 Task: Find connections with filter location Jiangyan with filter topic #innovationwith filter profile language German with filter current company Reliance Mutual Fund with filter school City Montessori School with filter industry Wholesale Alcoholic Beverages with filter service category Public Relations with filter keywords title CNA
Action: Mouse moved to (485, 67)
Screenshot: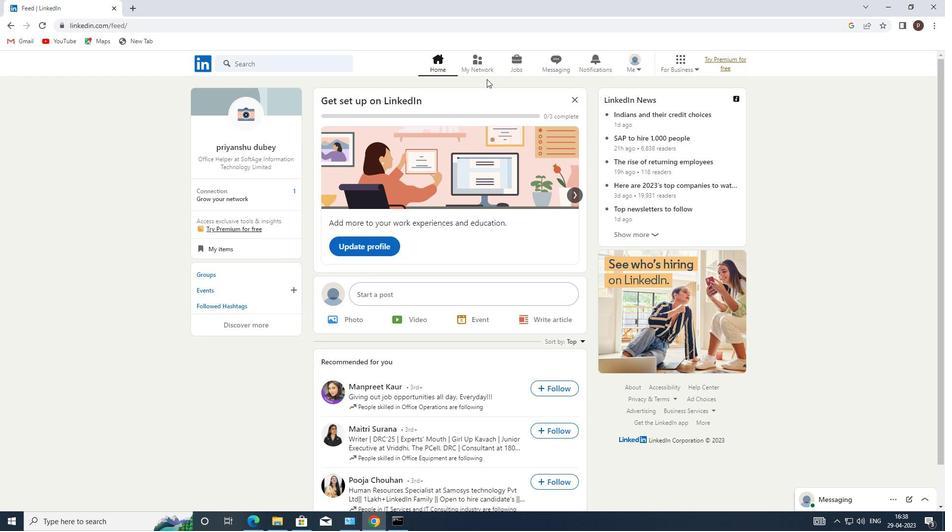 
Action: Mouse pressed left at (485, 67)
Screenshot: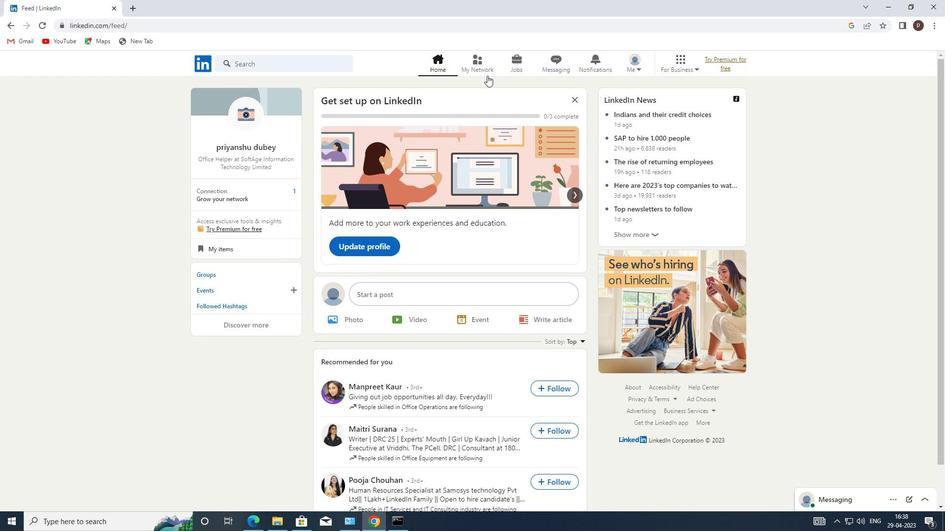 
Action: Mouse moved to (245, 110)
Screenshot: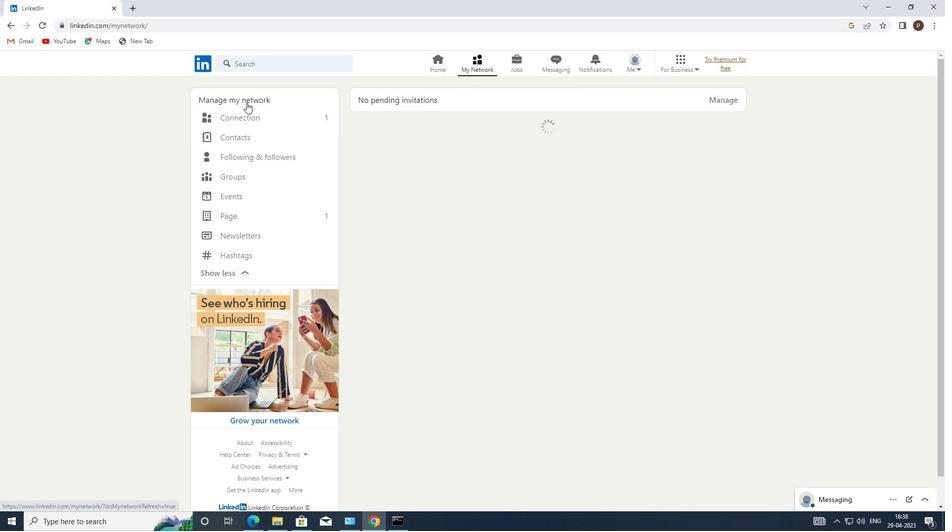 
Action: Mouse pressed left at (245, 110)
Screenshot: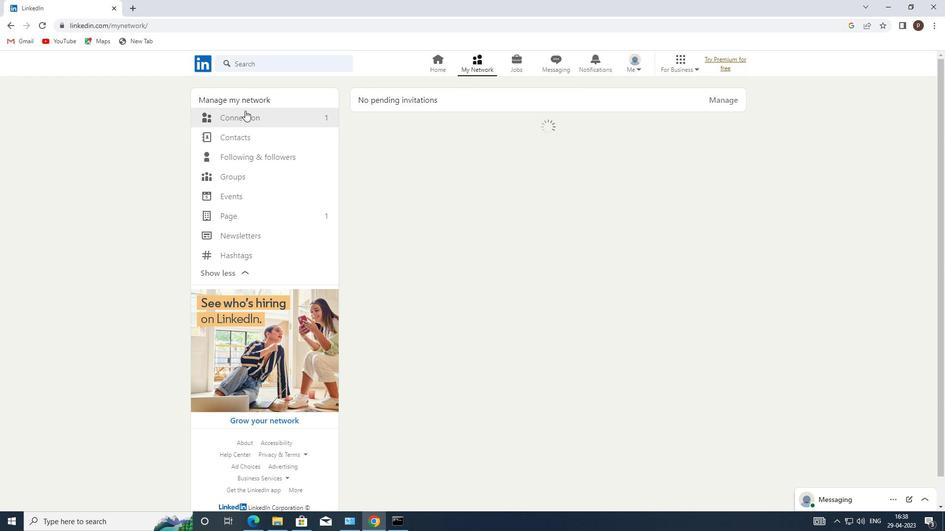 
Action: Mouse moved to (245, 114)
Screenshot: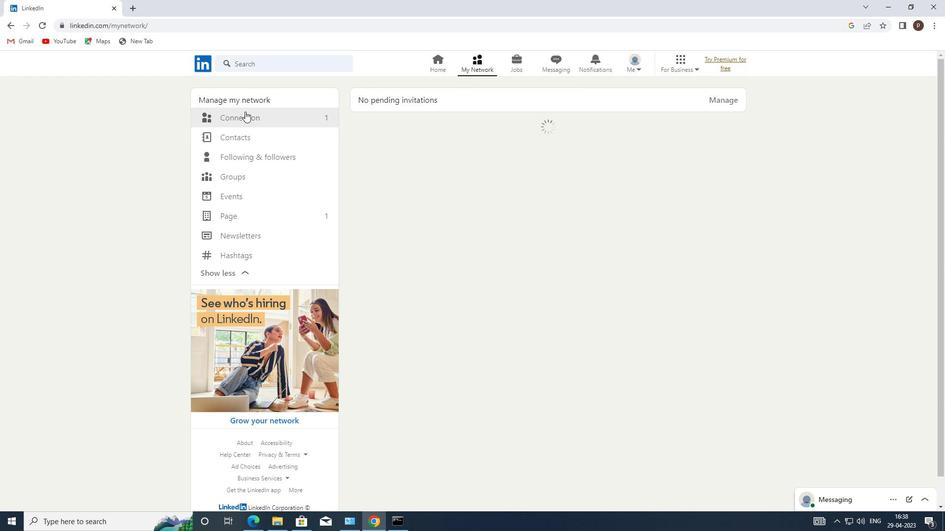 
Action: Mouse pressed left at (245, 114)
Screenshot: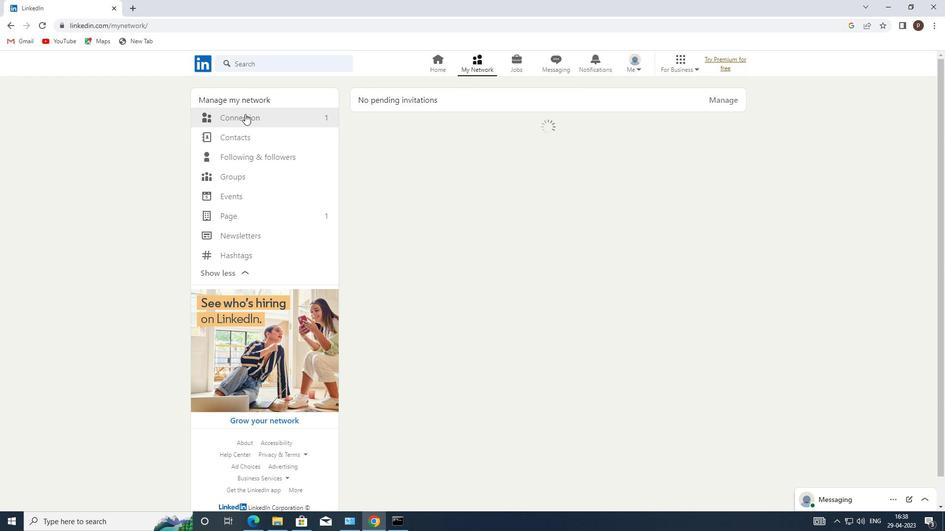 
Action: Mouse moved to (547, 118)
Screenshot: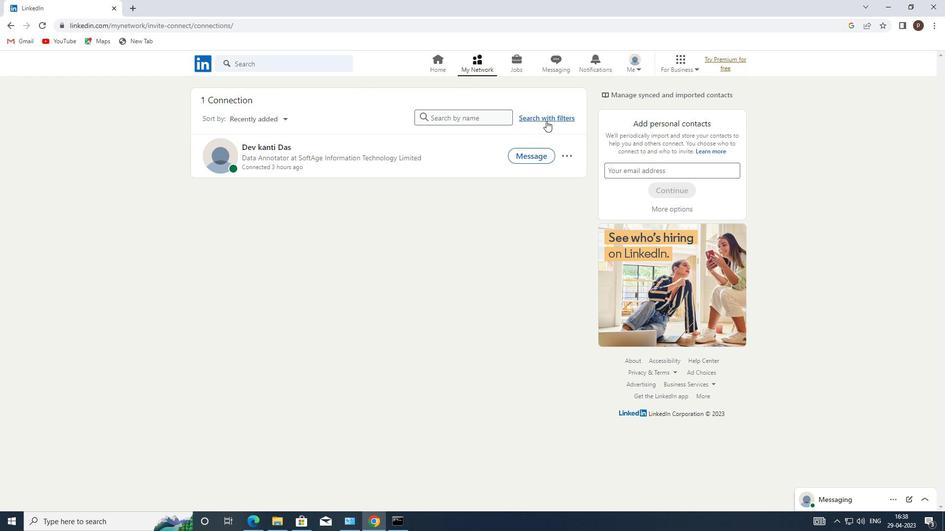 
Action: Mouse pressed left at (547, 118)
Screenshot: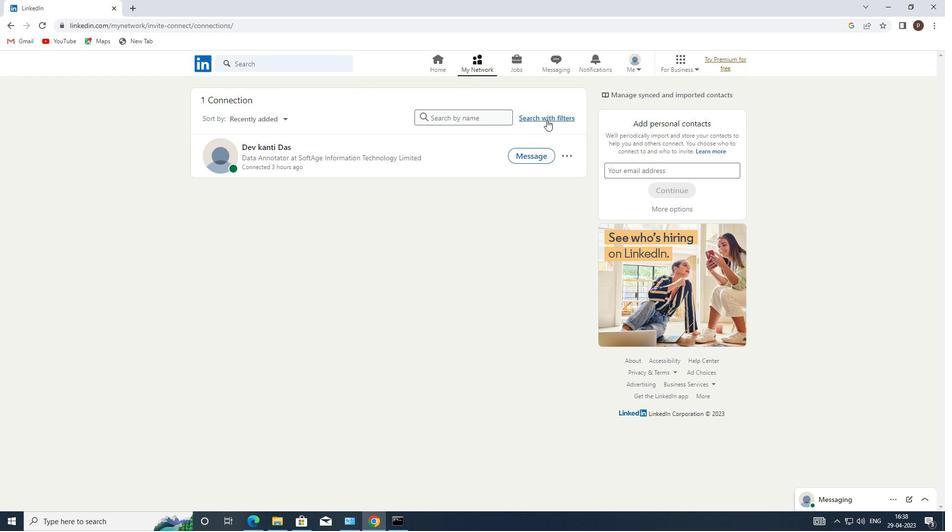
Action: Mouse moved to (513, 95)
Screenshot: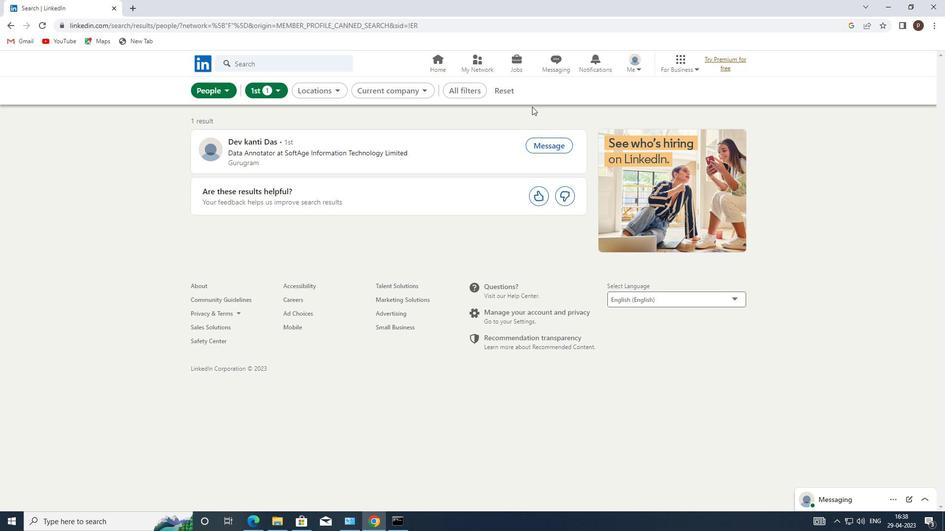 
Action: Mouse pressed left at (513, 95)
Screenshot: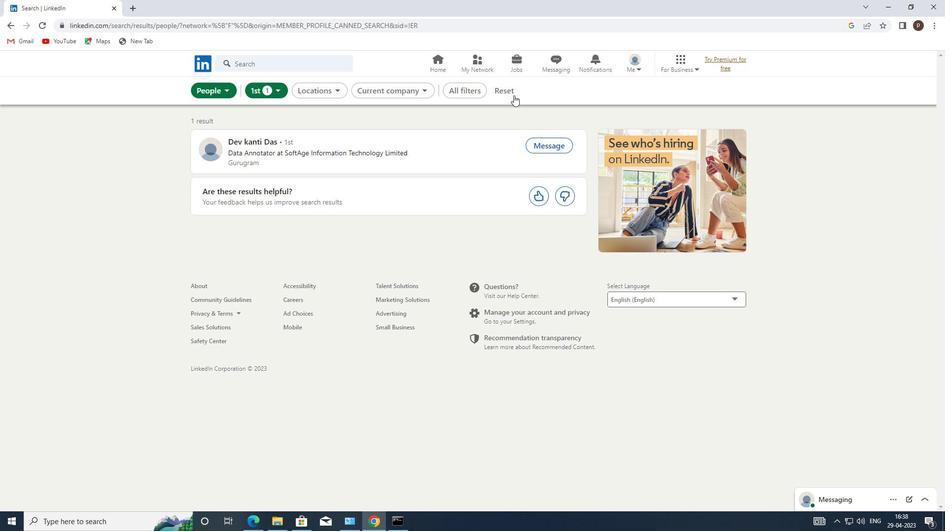 
Action: Mouse moved to (493, 95)
Screenshot: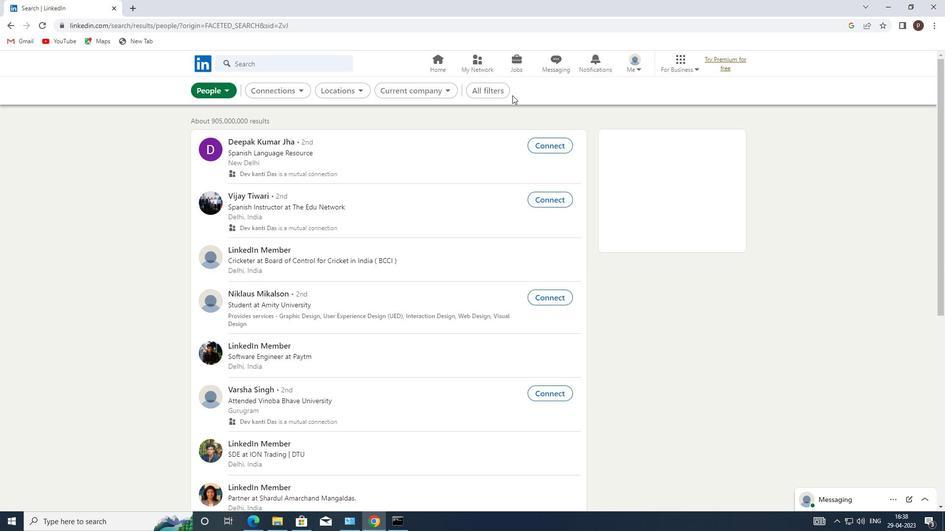 
Action: Mouse pressed left at (493, 95)
Screenshot: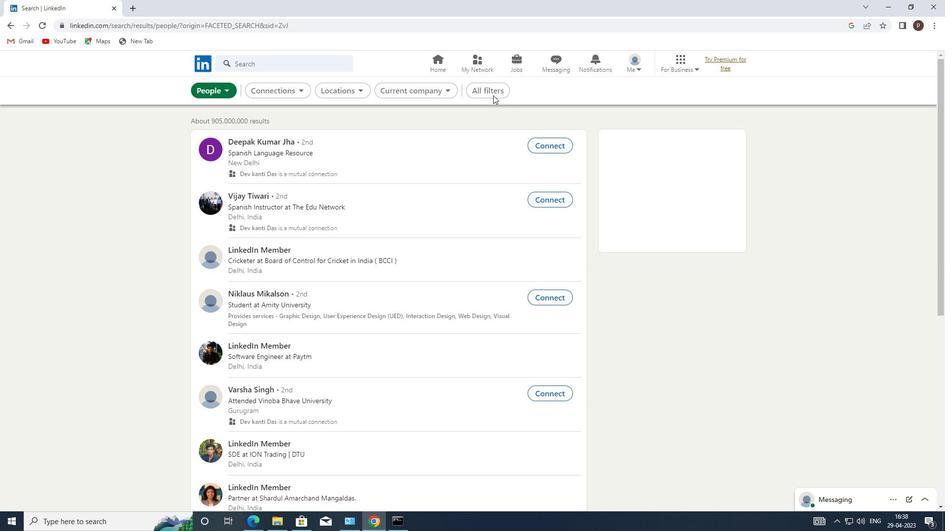 
Action: Mouse moved to (767, 326)
Screenshot: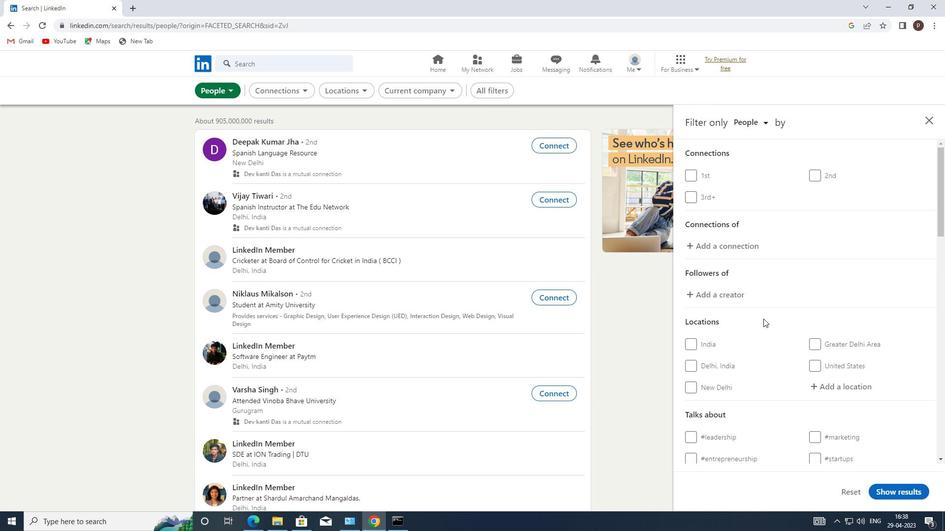 
Action: Mouse scrolled (767, 325) with delta (0, 0)
Screenshot: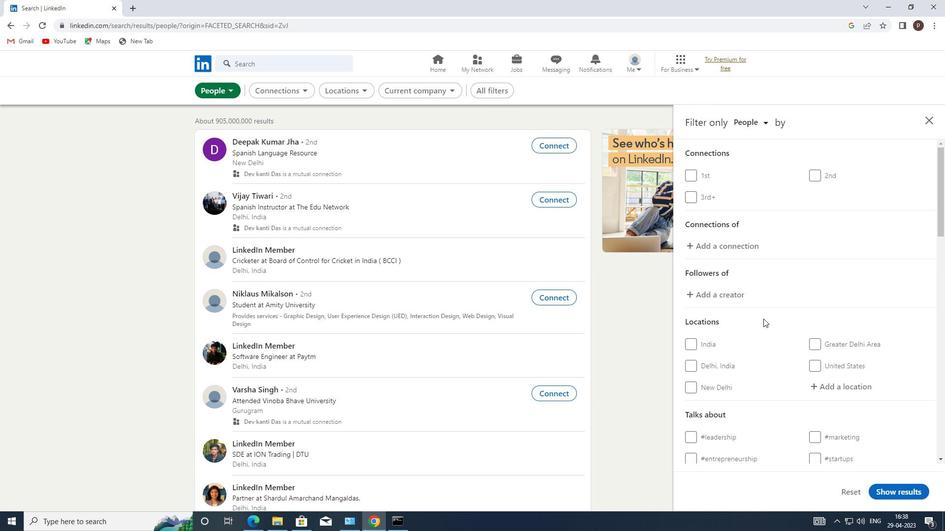 
Action: Mouse moved to (831, 335)
Screenshot: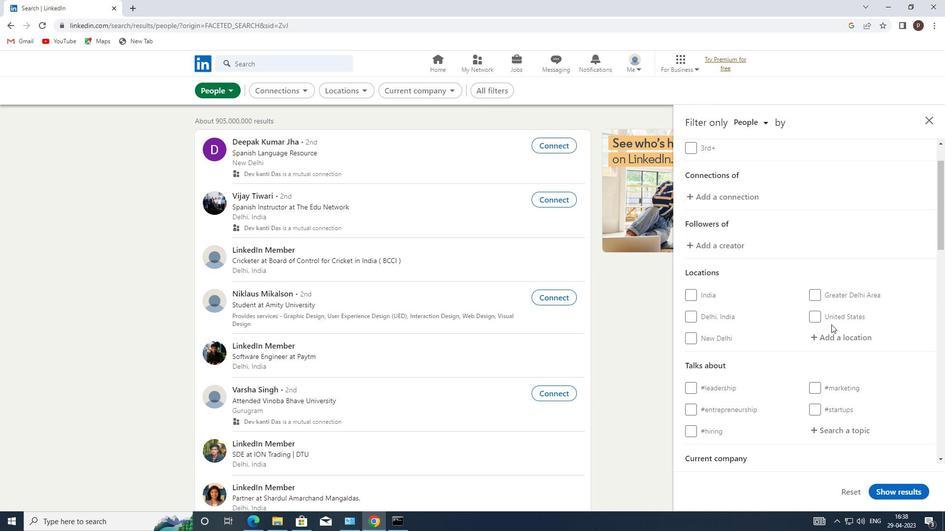 
Action: Mouse pressed left at (831, 335)
Screenshot: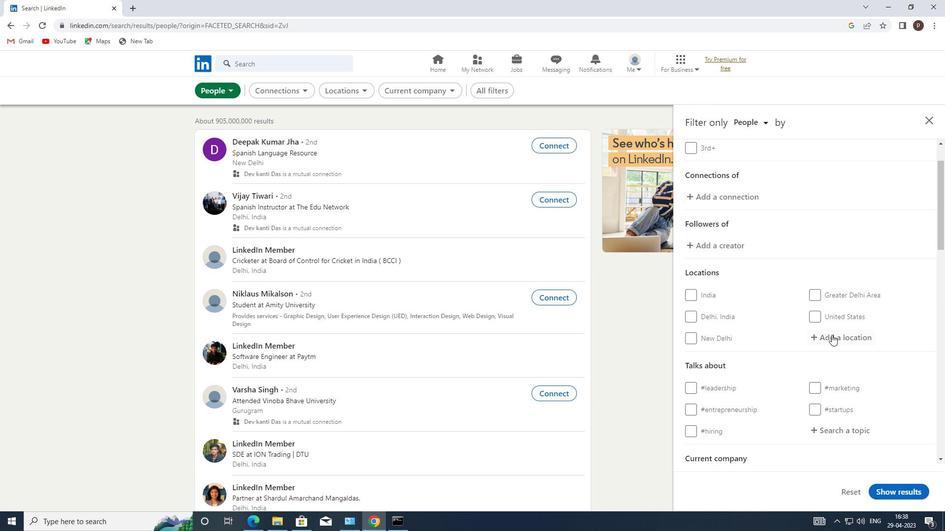 
Action: Key pressed j<Key.caps_lock>iangyan
Screenshot: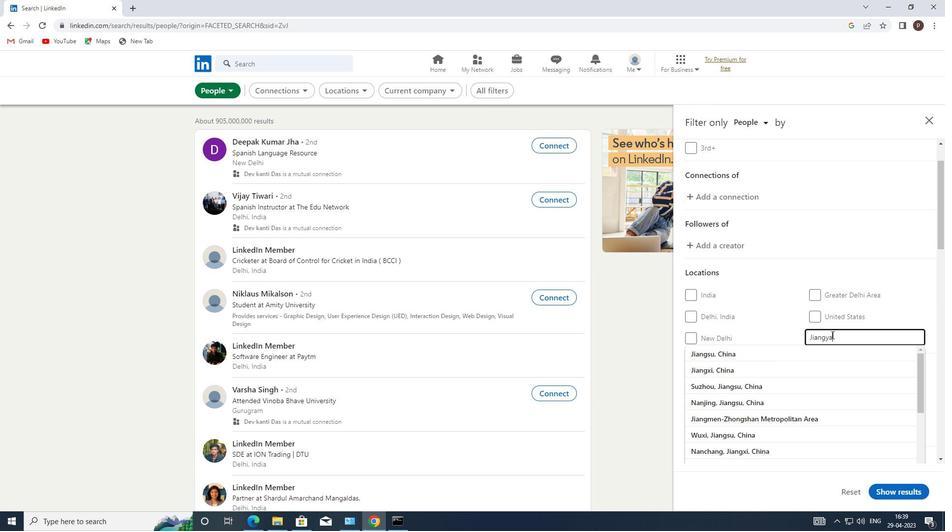 
Action: Mouse moved to (793, 351)
Screenshot: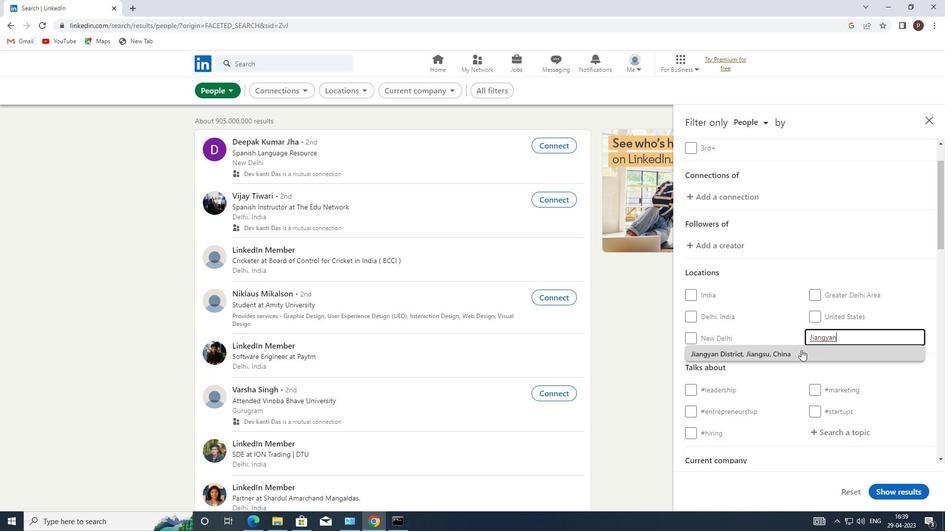 
Action: Mouse pressed left at (793, 351)
Screenshot: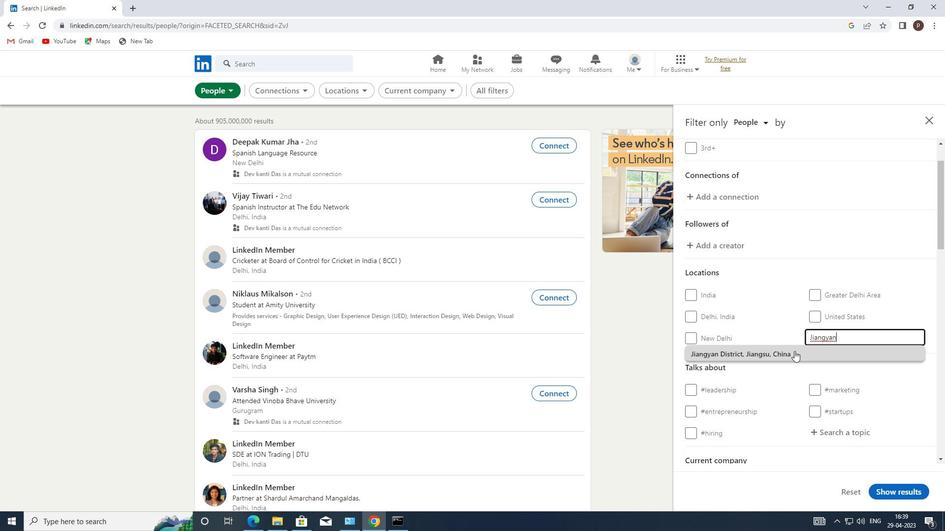 
Action: Mouse moved to (792, 351)
Screenshot: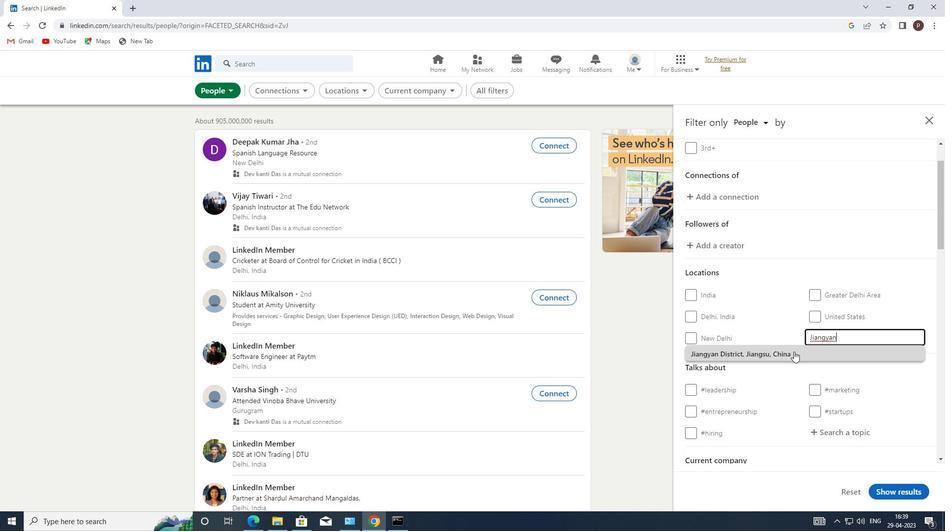 
Action: Mouse scrolled (792, 351) with delta (0, 0)
Screenshot: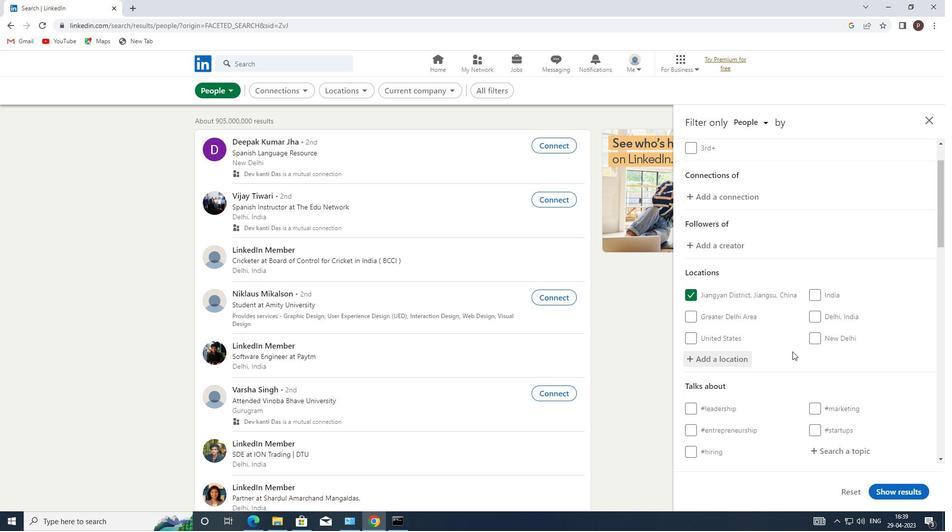 
Action: Mouse moved to (792, 352)
Screenshot: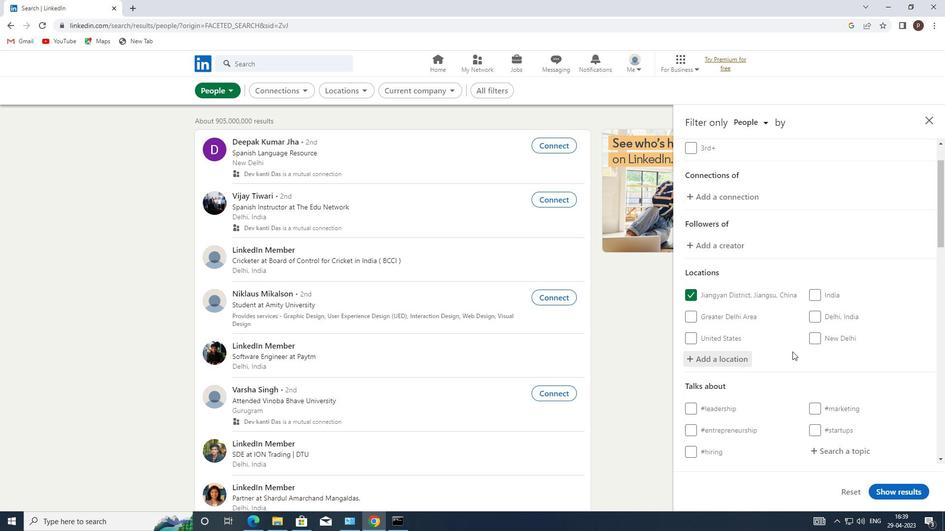 
Action: Mouse scrolled (792, 351) with delta (0, 0)
Screenshot: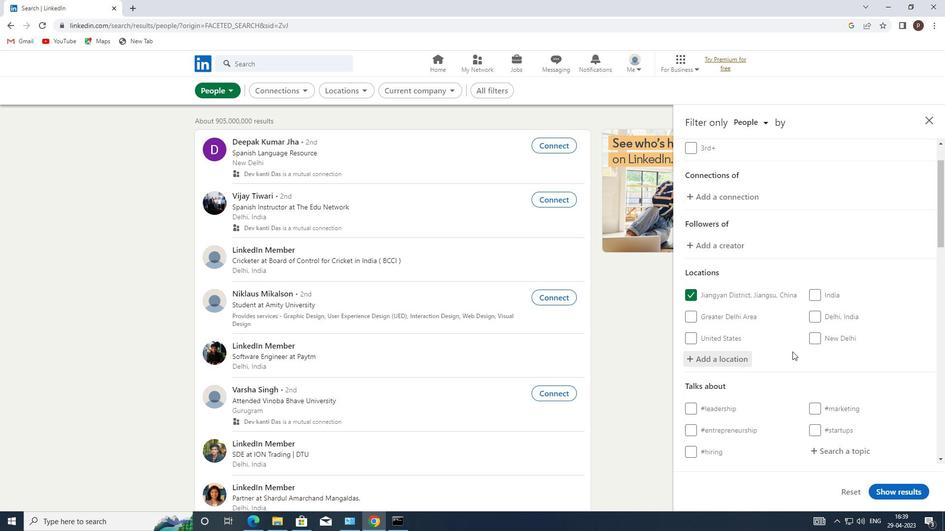 
Action: Mouse scrolled (792, 351) with delta (0, 0)
Screenshot: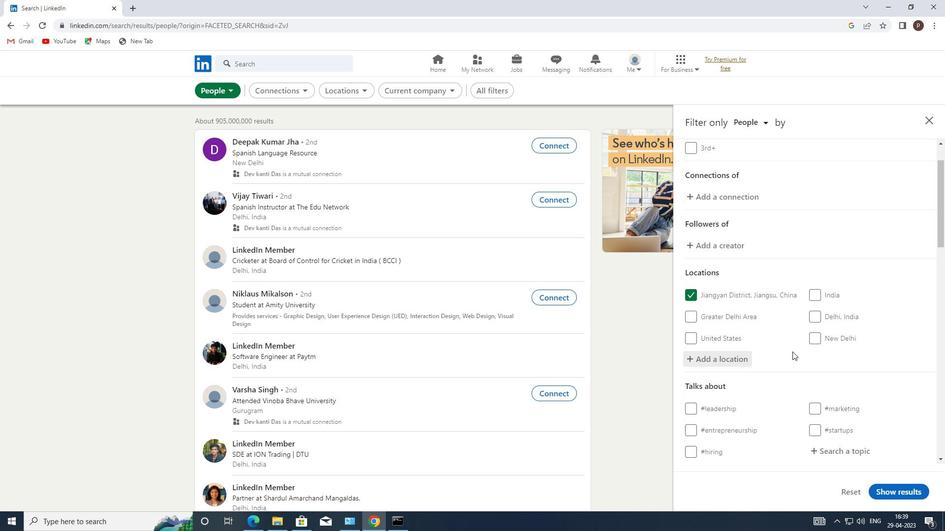 
Action: Mouse moved to (823, 303)
Screenshot: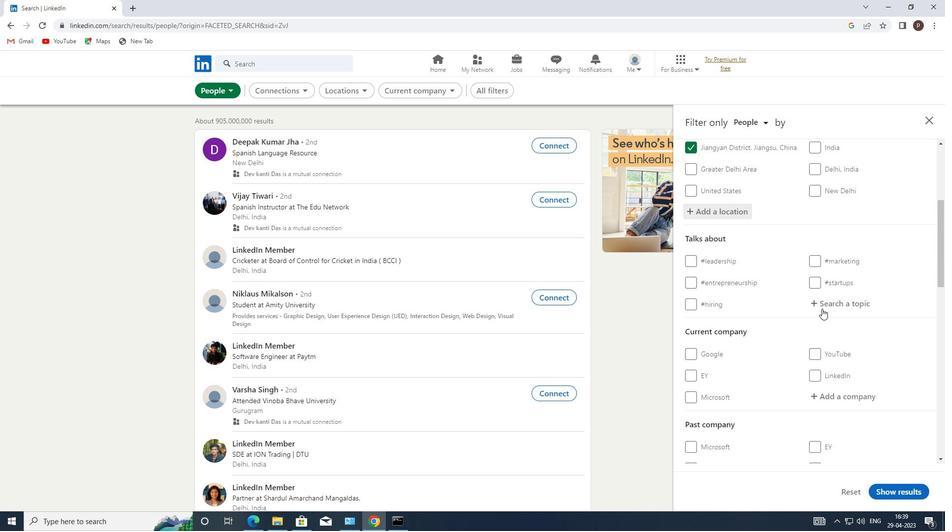 
Action: Mouse pressed left at (823, 303)
Screenshot: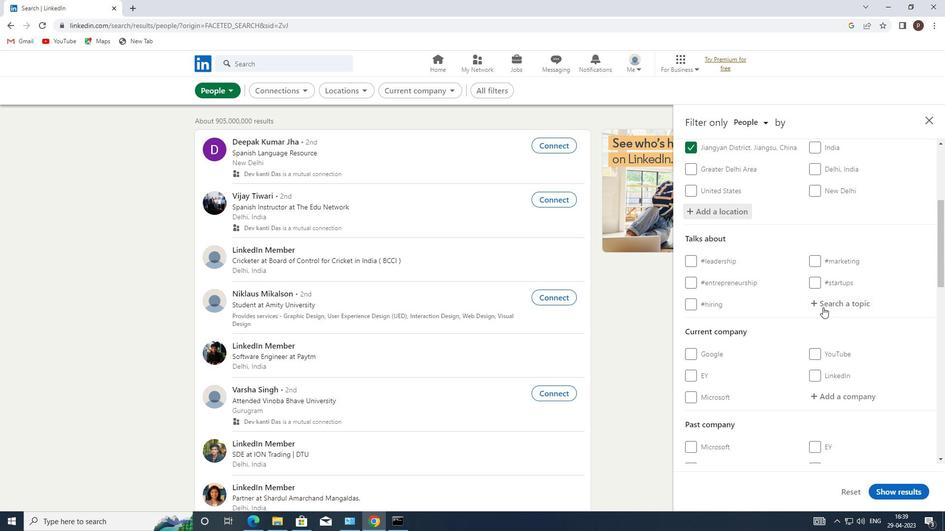 
Action: Key pressed <Key.shift>#INNOVATION
Screenshot: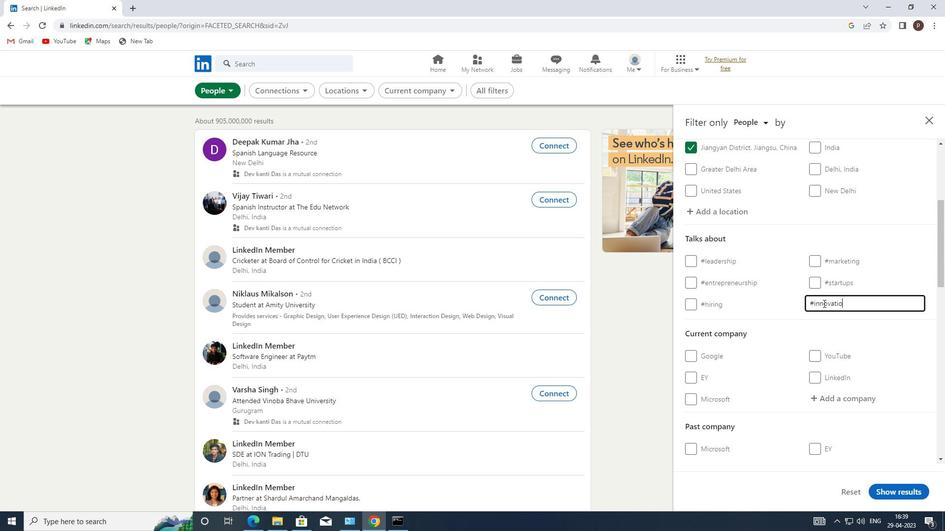 
Action: Mouse moved to (768, 362)
Screenshot: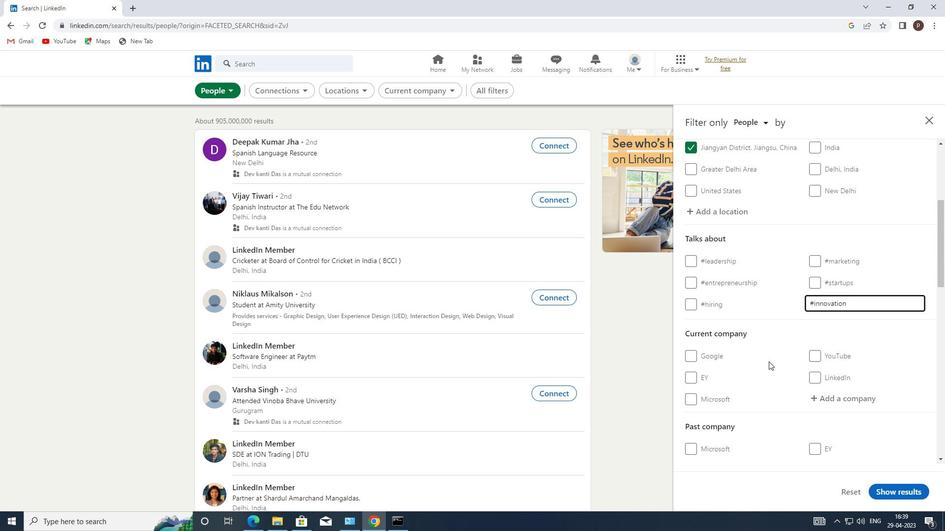 
Action: Mouse scrolled (768, 361) with delta (0, 0)
Screenshot: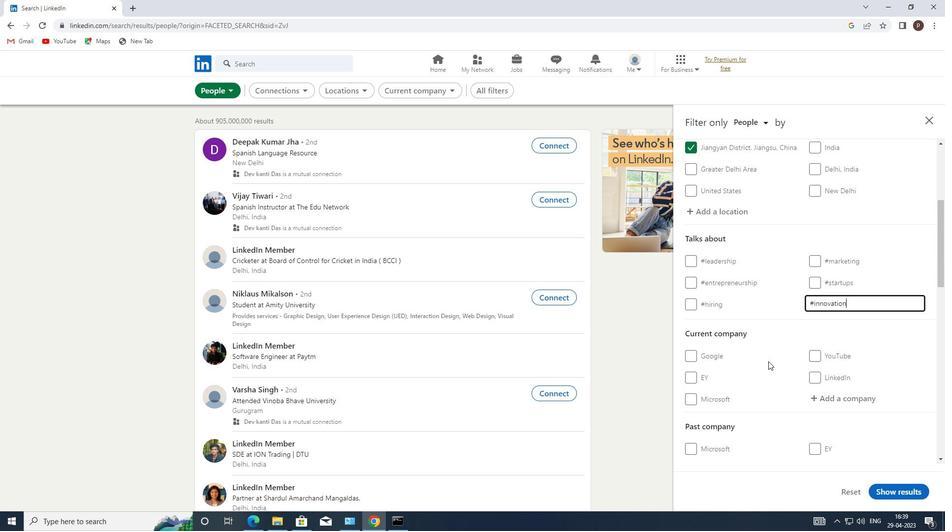 
Action: Mouse moved to (767, 362)
Screenshot: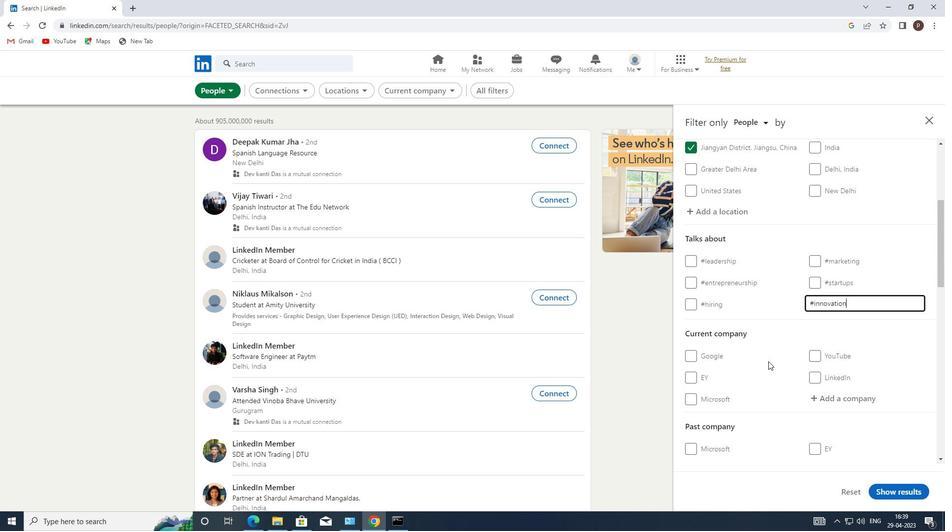 
Action: Mouse scrolled (767, 362) with delta (0, 0)
Screenshot: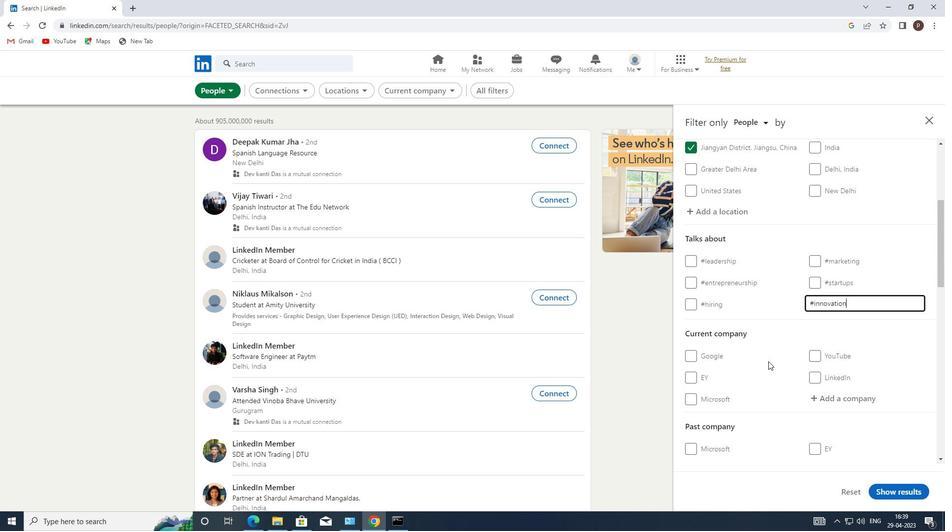 
Action: Mouse moved to (766, 363)
Screenshot: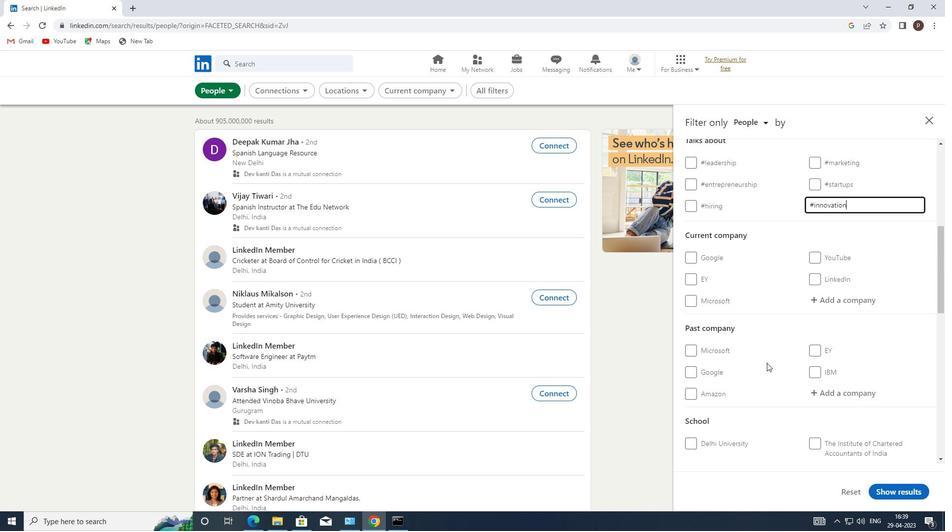 
Action: Mouse scrolled (766, 362) with delta (0, 0)
Screenshot: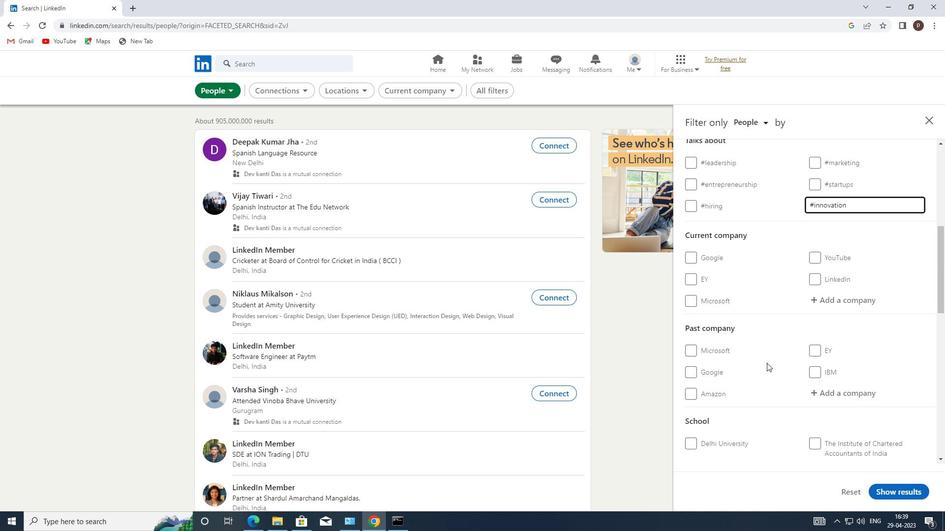 
Action: Mouse scrolled (766, 362) with delta (0, 0)
Screenshot: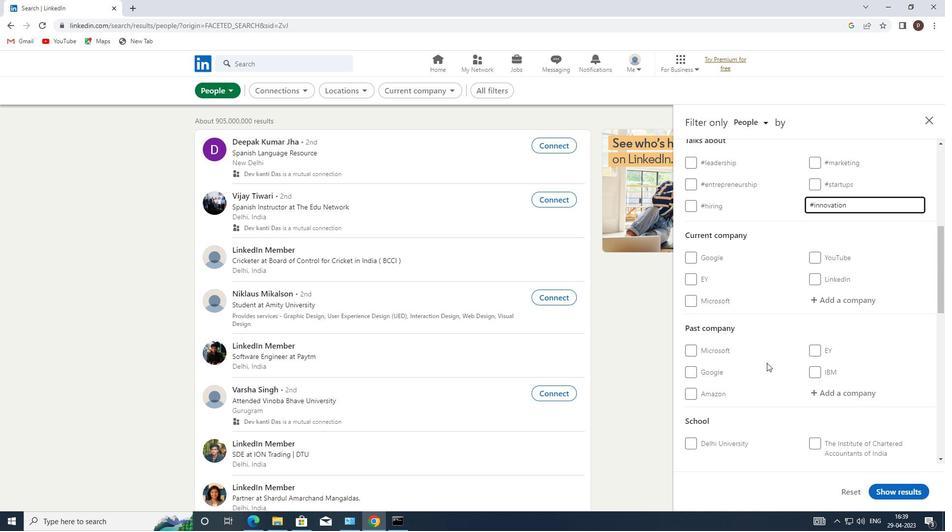 
Action: Mouse scrolled (766, 362) with delta (0, 0)
Screenshot: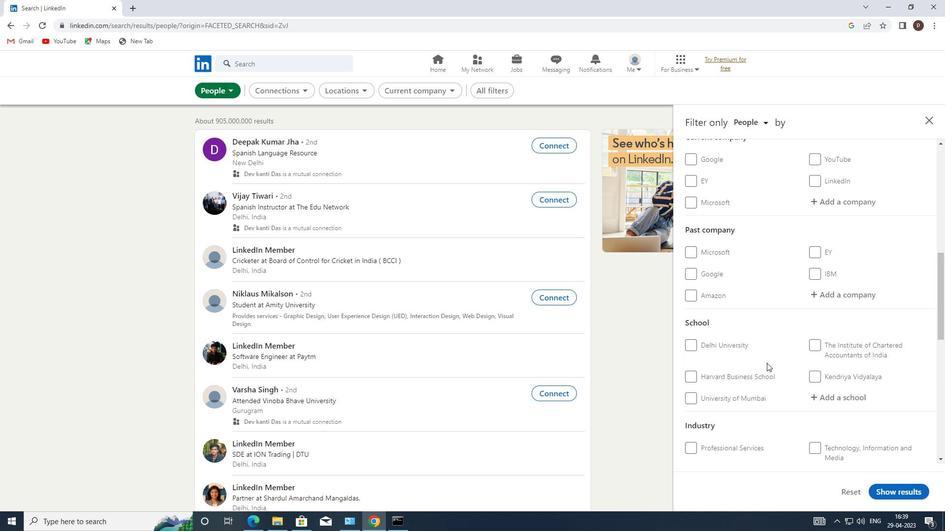 
Action: Mouse scrolled (766, 362) with delta (0, 0)
Screenshot: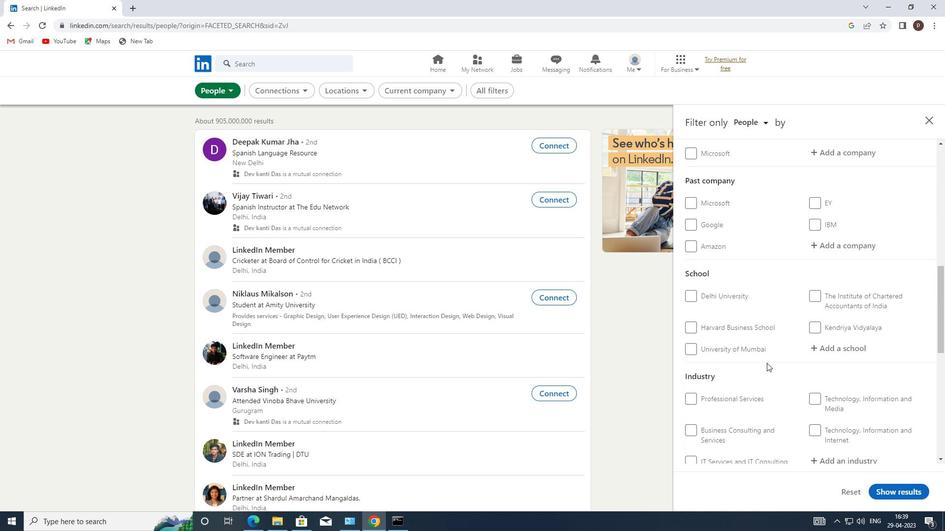 
Action: Mouse scrolled (766, 362) with delta (0, 0)
Screenshot: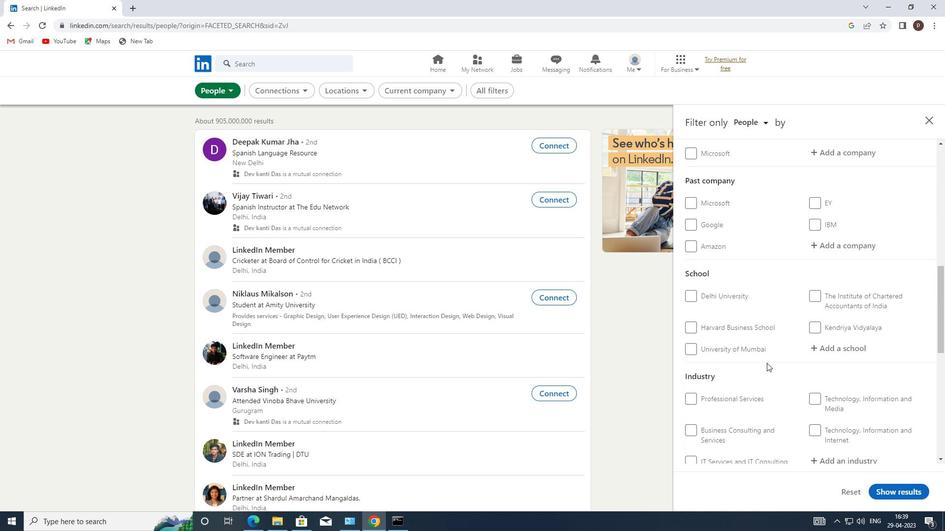 
Action: Mouse scrolled (766, 362) with delta (0, 0)
Screenshot: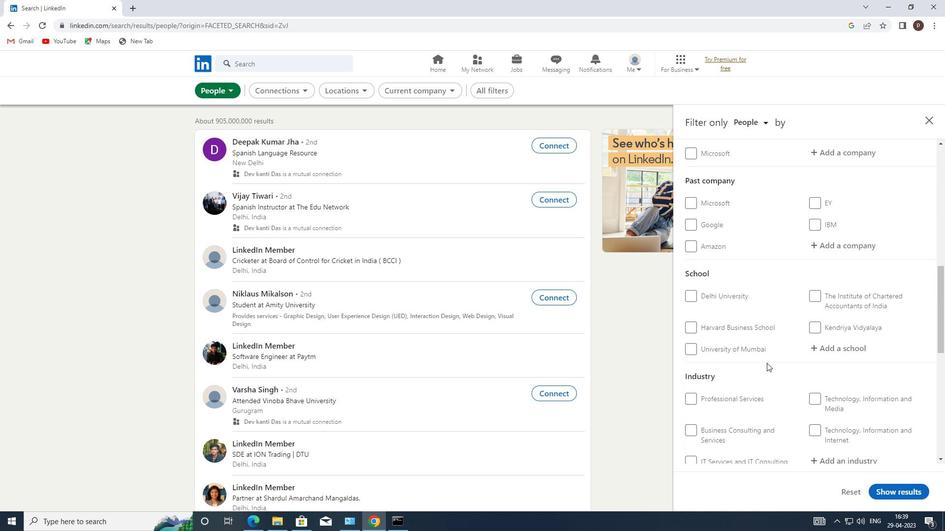 
Action: Mouse scrolled (766, 362) with delta (0, 0)
Screenshot: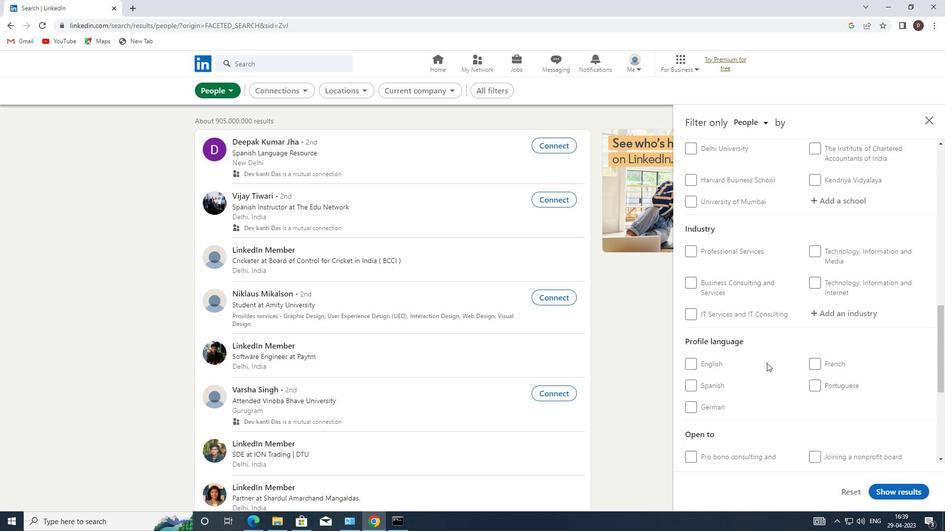 
Action: Mouse scrolled (766, 362) with delta (0, 0)
Screenshot: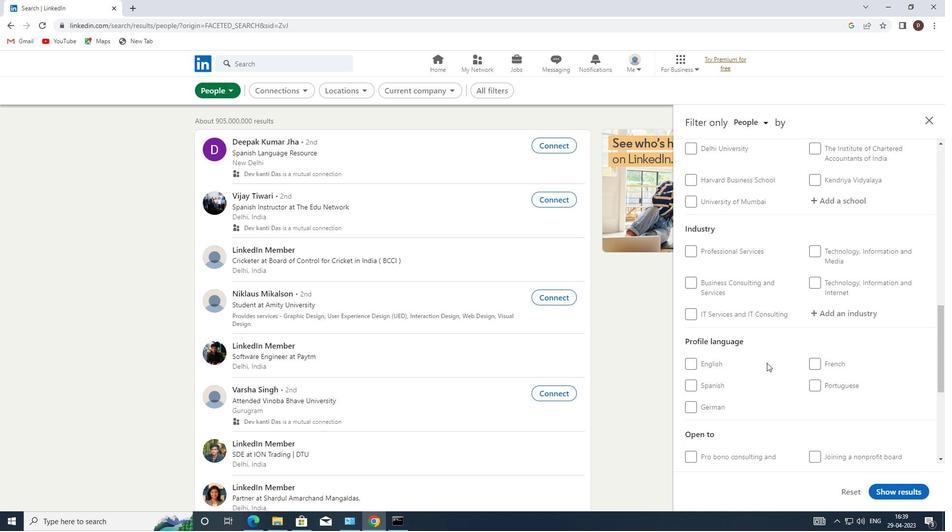 
Action: Mouse moved to (683, 306)
Screenshot: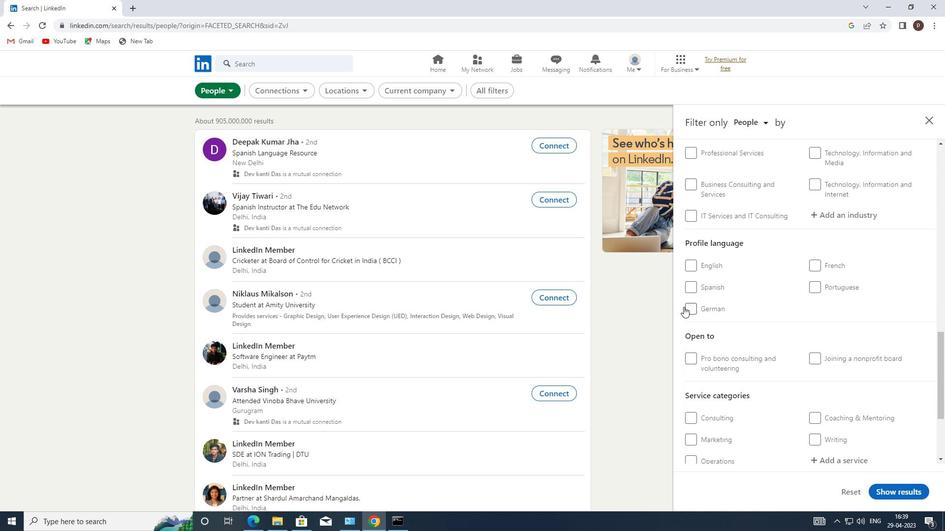 
Action: Mouse pressed left at (683, 306)
Screenshot: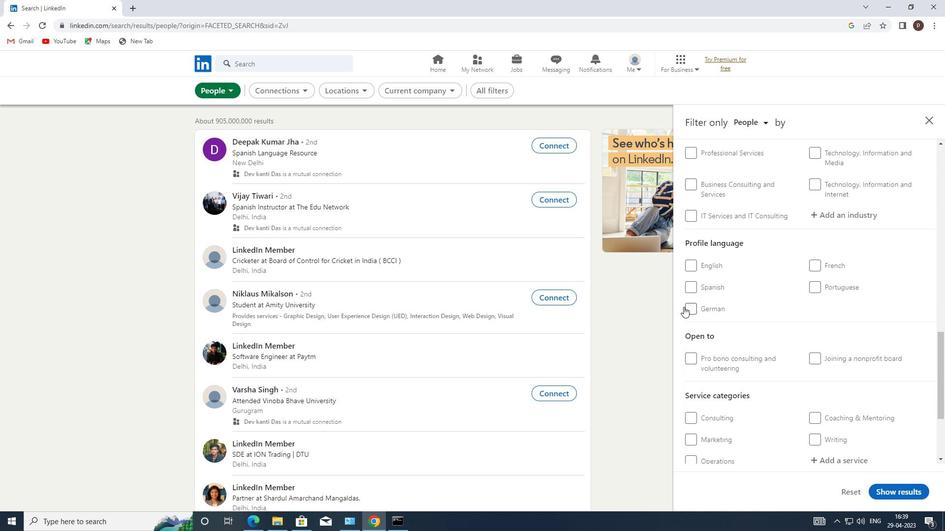 
Action: Mouse moved to (689, 308)
Screenshot: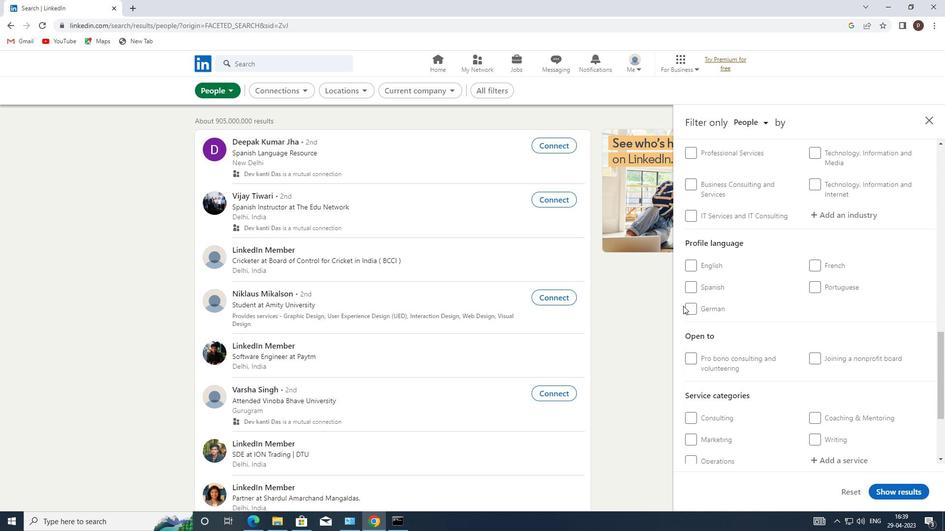 
Action: Mouse pressed left at (689, 308)
Screenshot: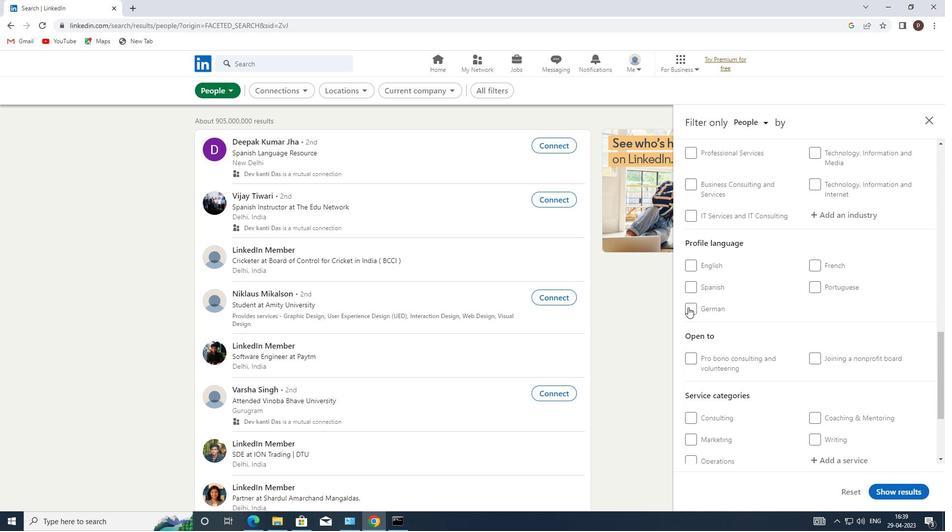 
Action: Mouse moved to (740, 318)
Screenshot: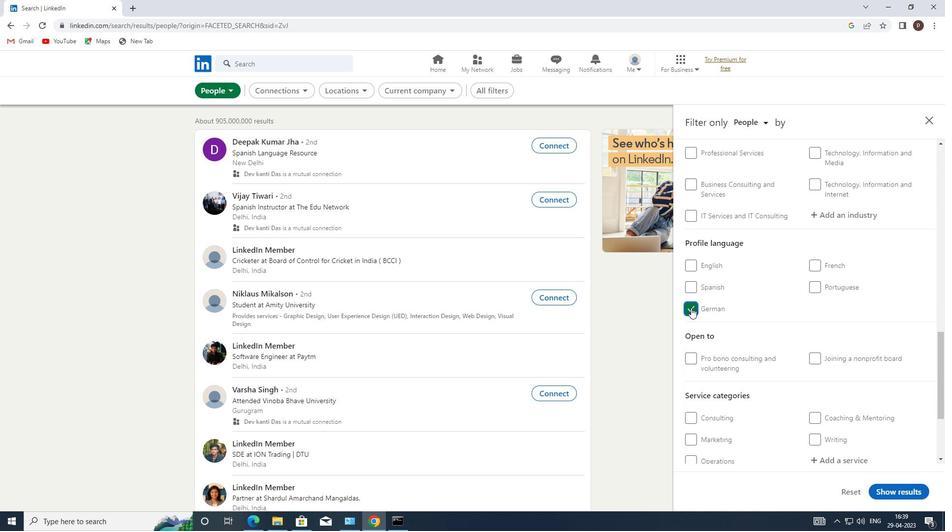 
Action: Mouse scrolled (740, 319) with delta (0, 0)
Screenshot: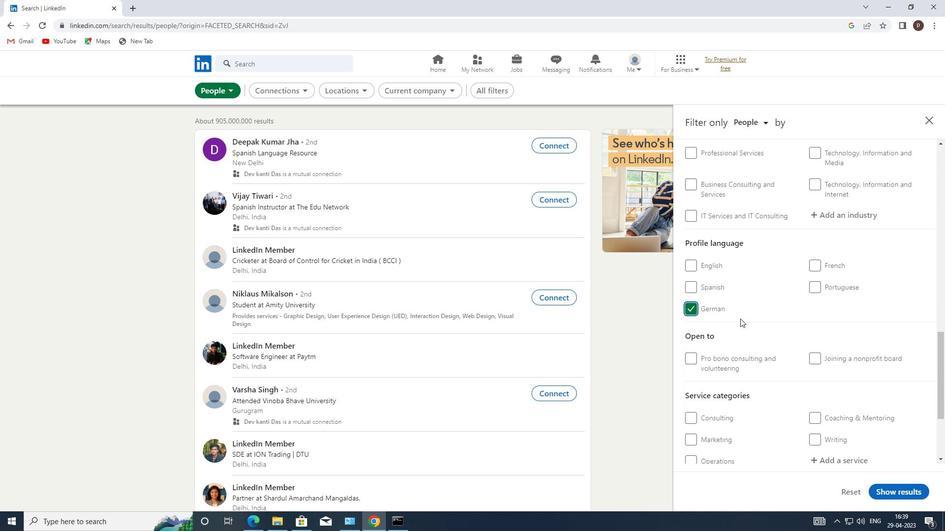 
Action: Mouse scrolled (740, 319) with delta (0, 0)
Screenshot: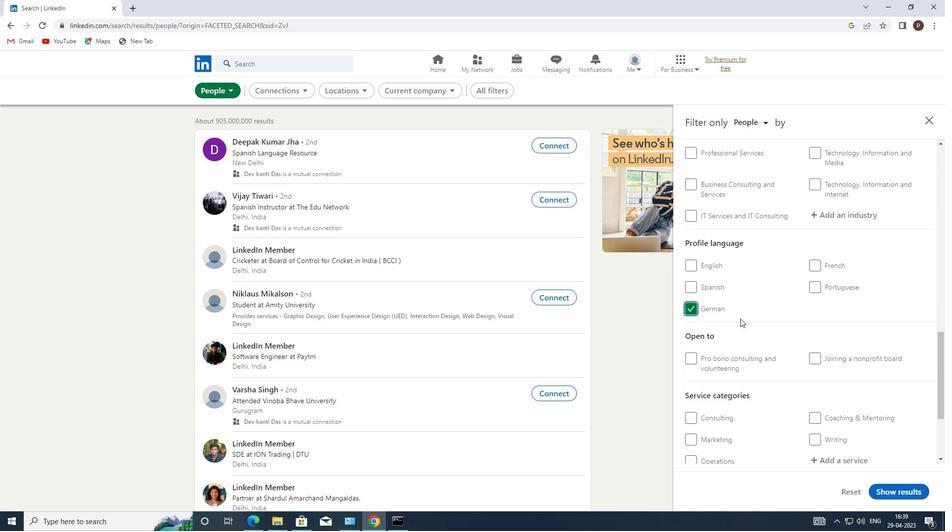 
Action: Mouse scrolled (740, 319) with delta (0, 0)
Screenshot: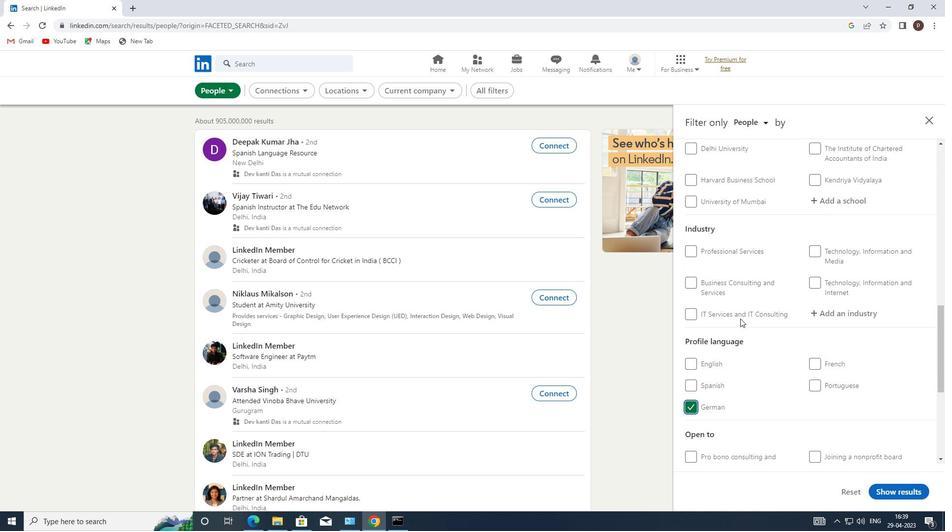 
Action: Mouse moved to (740, 318)
Screenshot: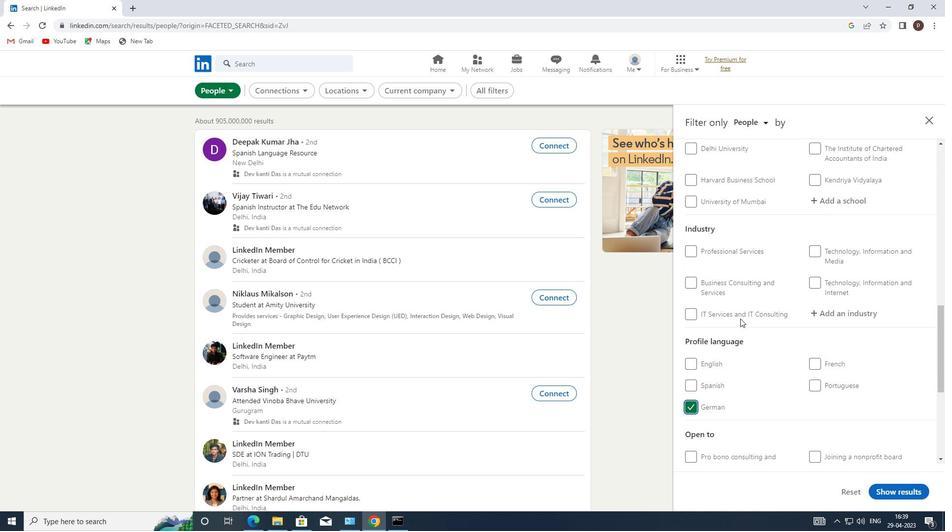 
Action: Mouse scrolled (740, 319) with delta (0, 0)
Screenshot: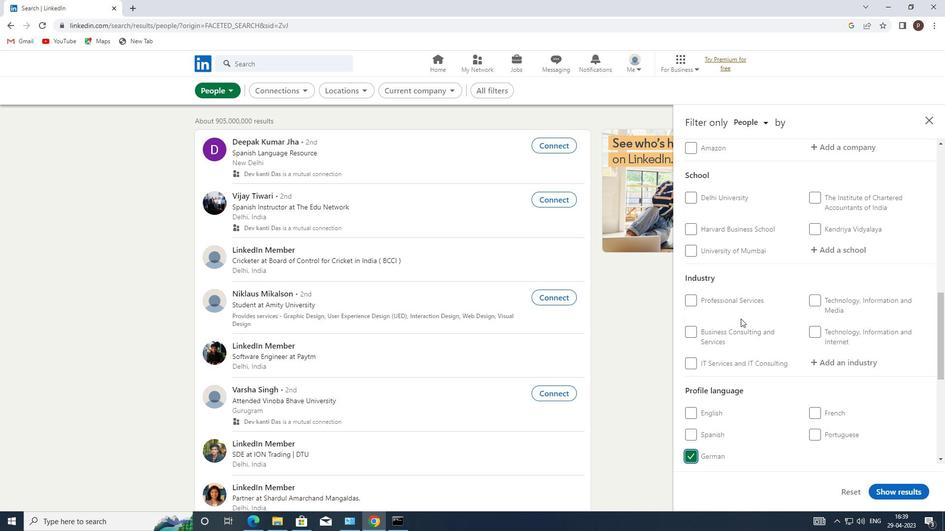 
Action: Mouse moved to (754, 331)
Screenshot: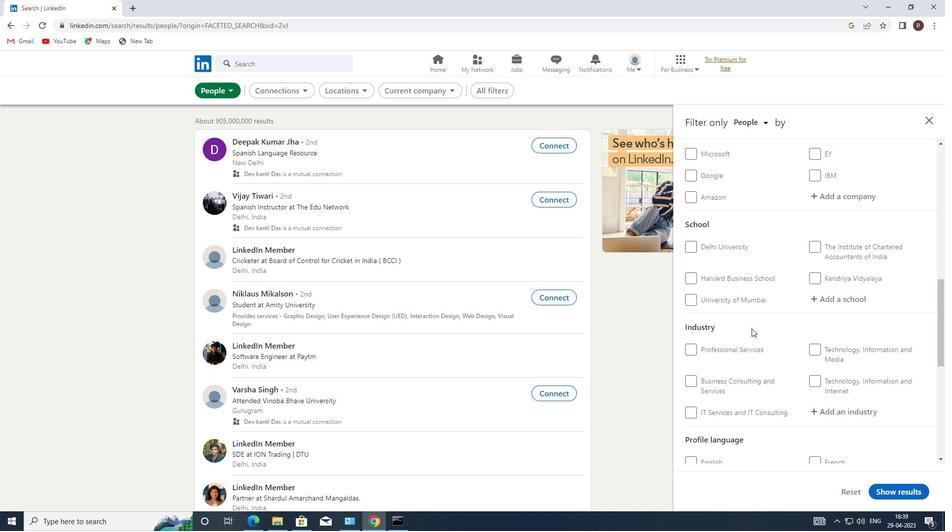 
Action: Mouse scrolled (754, 331) with delta (0, 0)
Screenshot: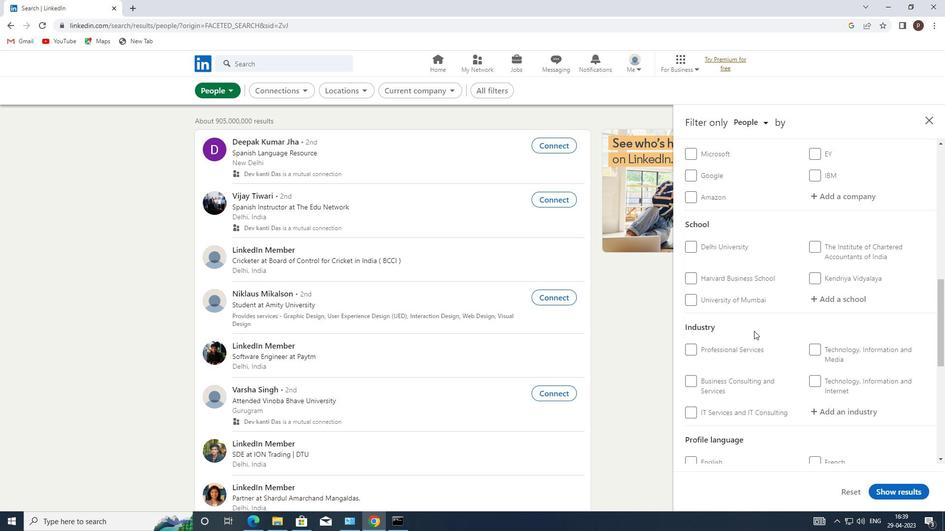 
Action: Mouse scrolled (754, 331) with delta (0, 0)
Screenshot: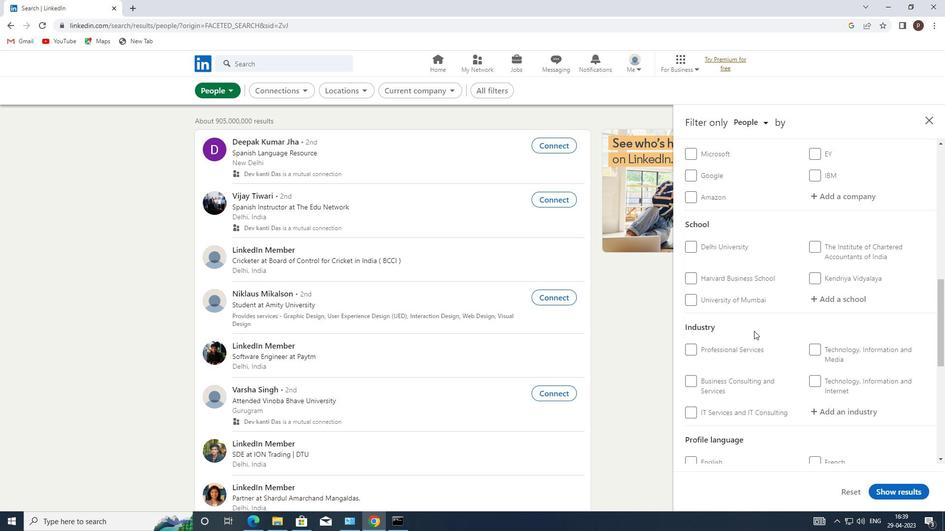 
Action: Mouse moved to (767, 323)
Screenshot: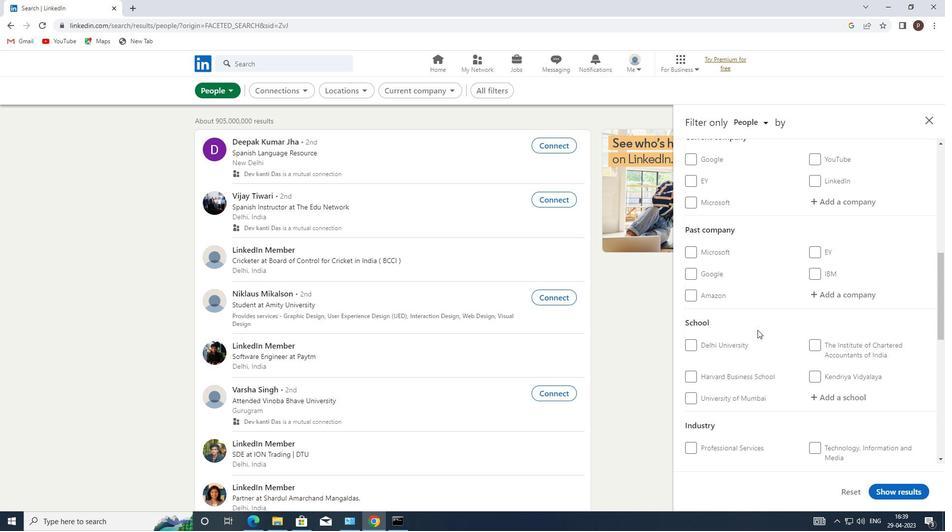 
Action: Mouse scrolled (767, 324) with delta (0, 0)
Screenshot: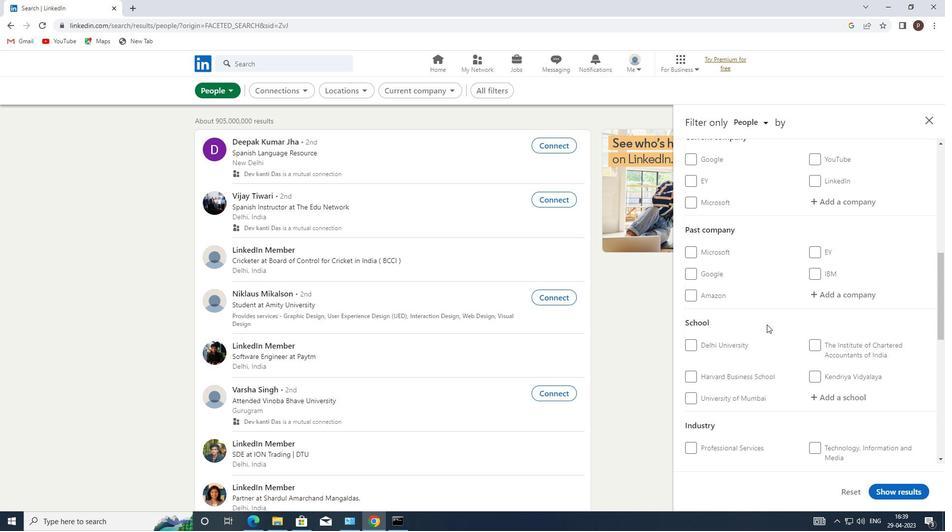 
Action: Mouse scrolled (767, 324) with delta (0, 0)
Screenshot: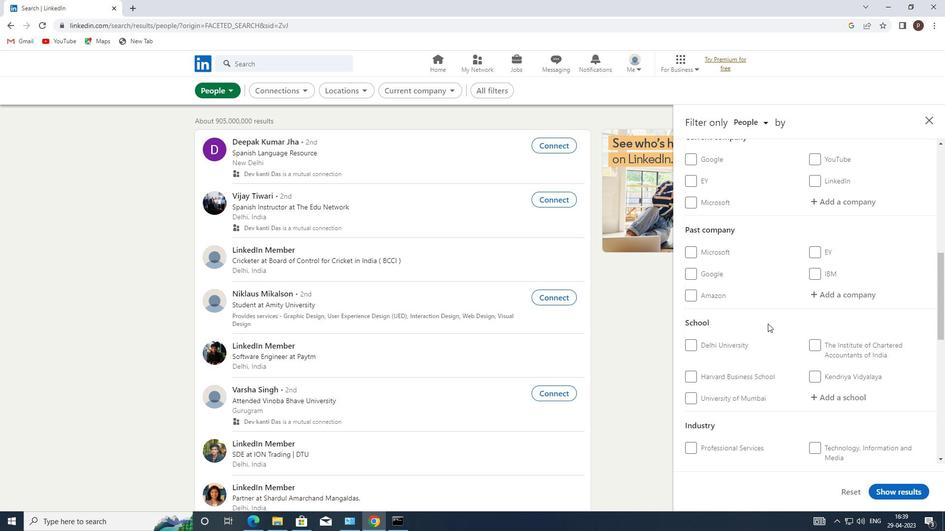 
Action: Mouse moved to (829, 301)
Screenshot: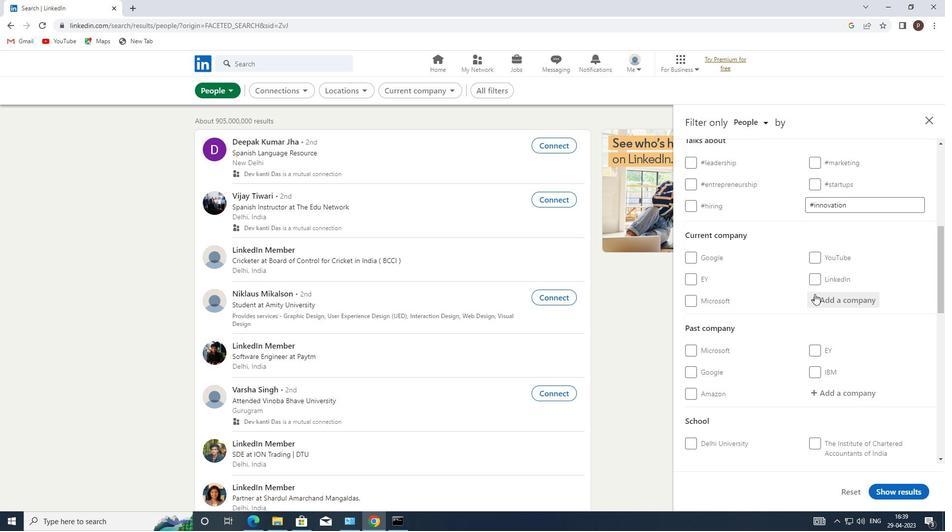 
Action: Mouse pressed left at (829, 301)
Screenshot: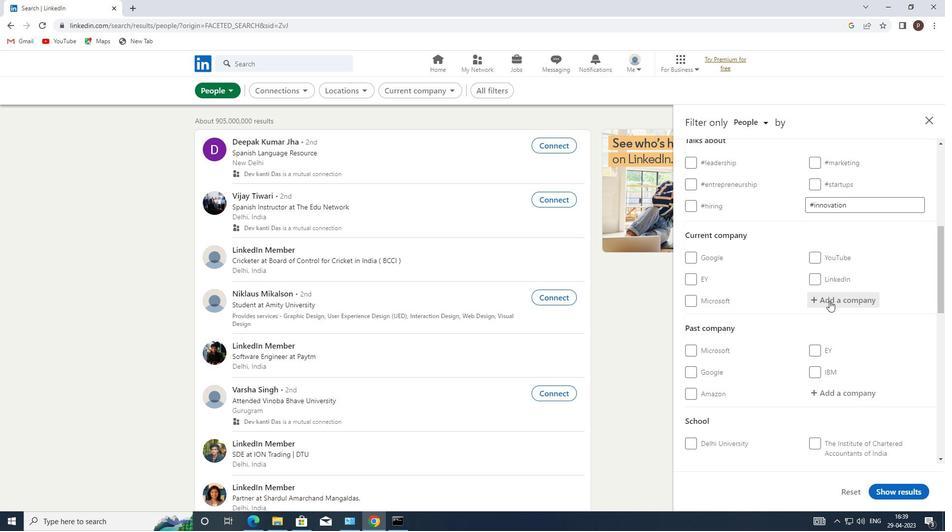 
Action: Key pressed <Key.caps_lock>R<Key.caps_lock>ELIANCE<Key.space><Key.caps_lock>M<Key.caps_lock>UTU
Screenshot: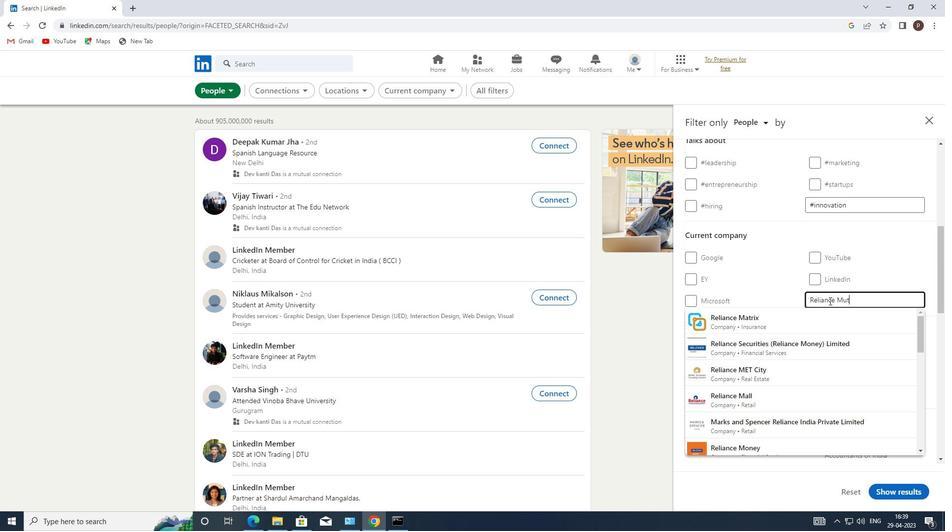 
Action: Mouse moved to (779, 320)
Screenshot: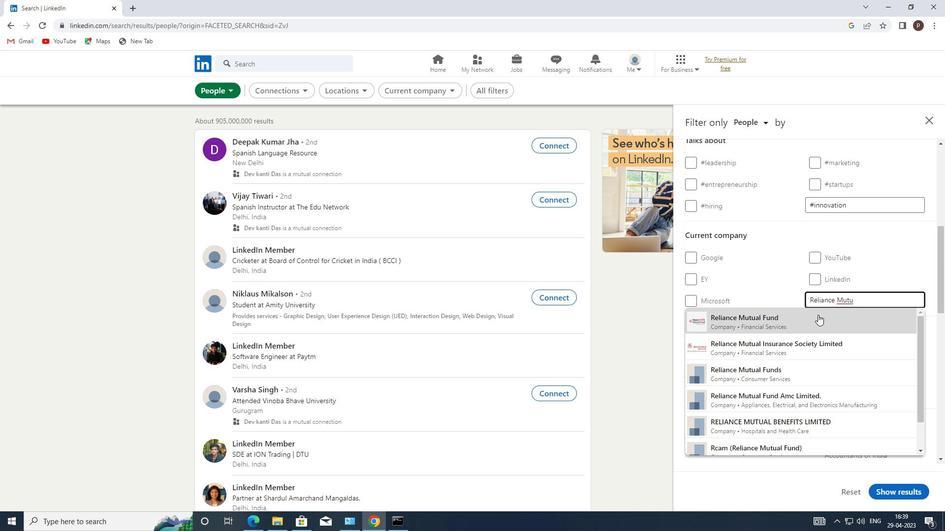 
Action: Mouse pressed left at (779, 320)
Screenshot: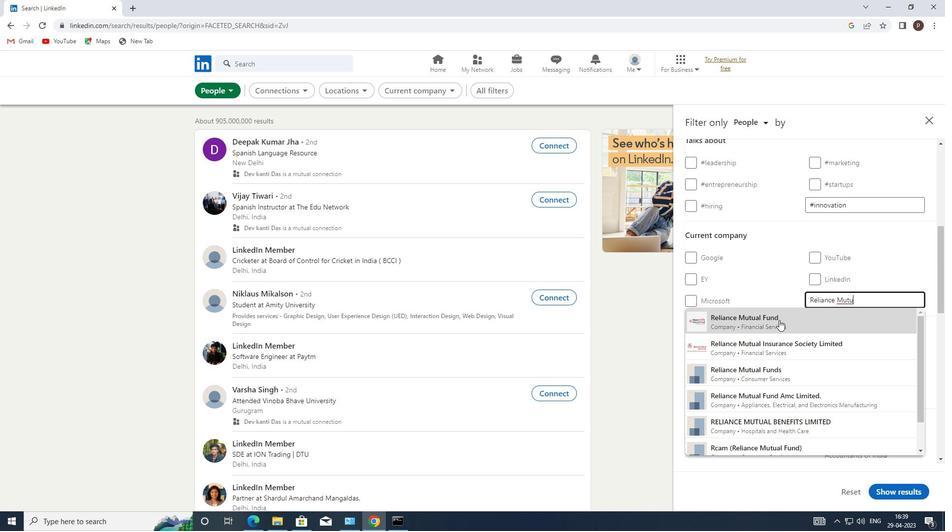 
Action: Mouse moved to (779, 337)
Screenshot: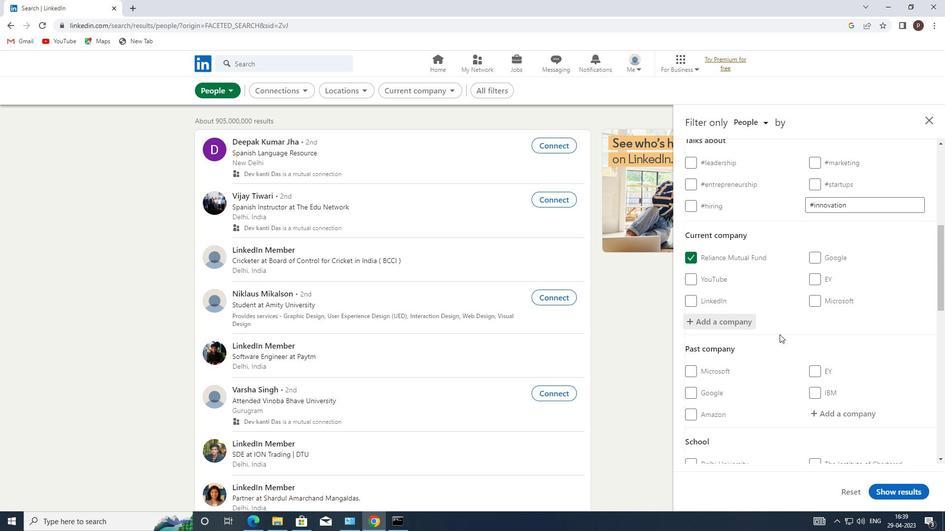 
Action: Mouse scrolled (779, 337) with delta (0, 0)
Screenshot: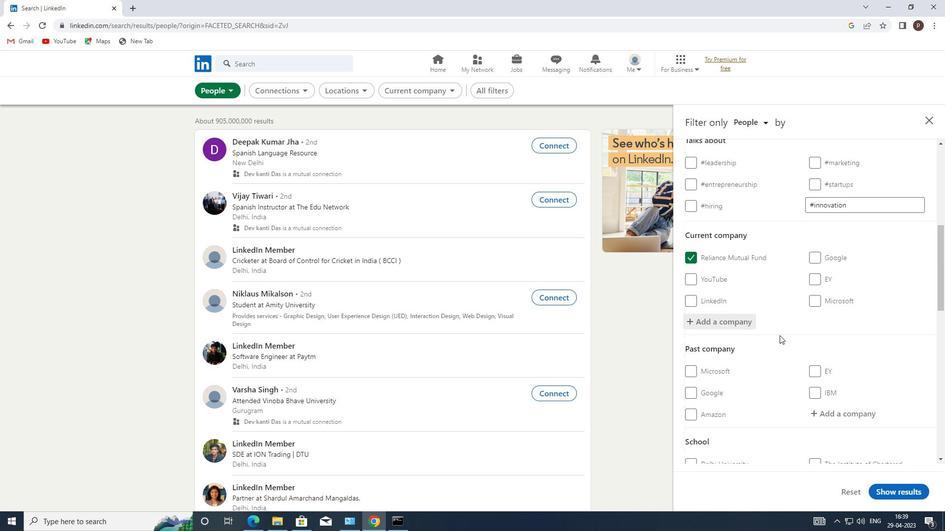 
Action: Mouse scrolled (779, 337) with delta (0, 0)
Screenshot: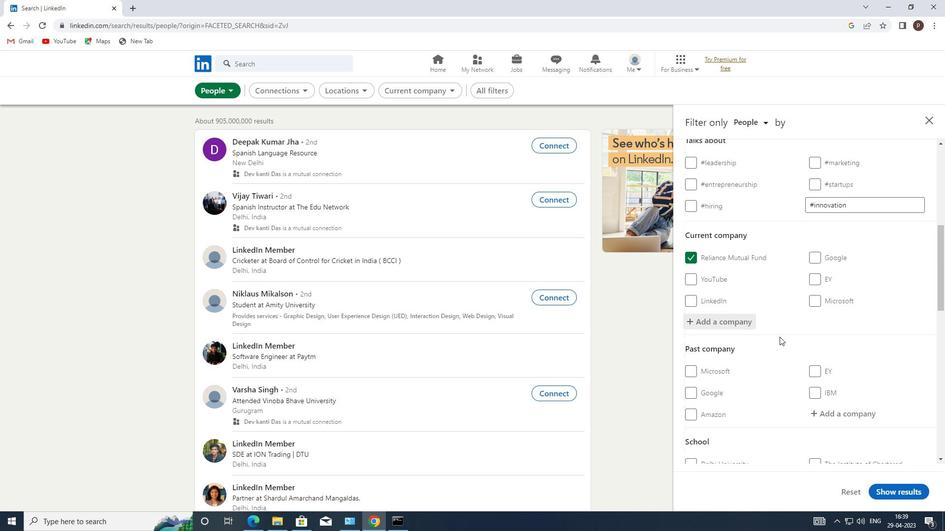 
Action: Mouse moved to (779, 340)
Screenshot: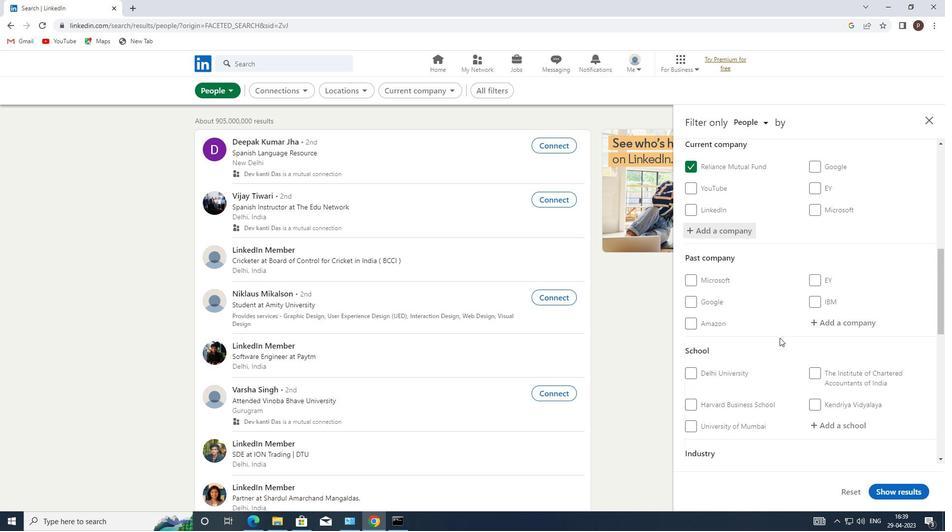 
Action: Mouse scrolled (779, 340) with delta (0, 0)
Screenshot: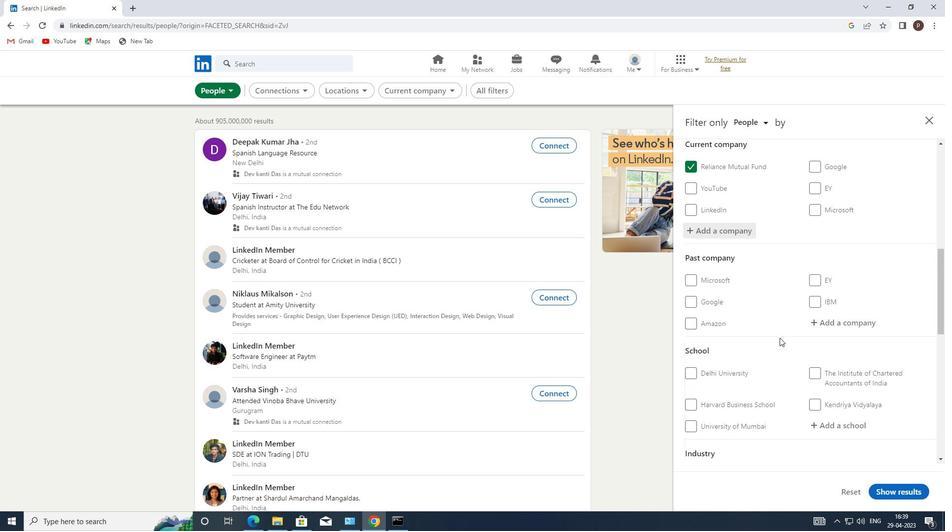 
Action: Mouse moved to (834, 365)
Screenshot: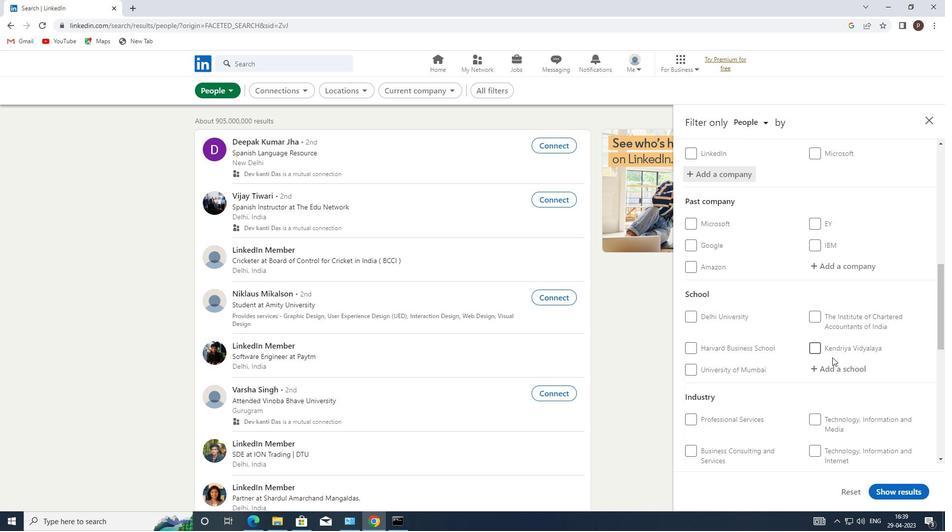 
Action: Mouse pressed left at (834, 365)
Screenshot: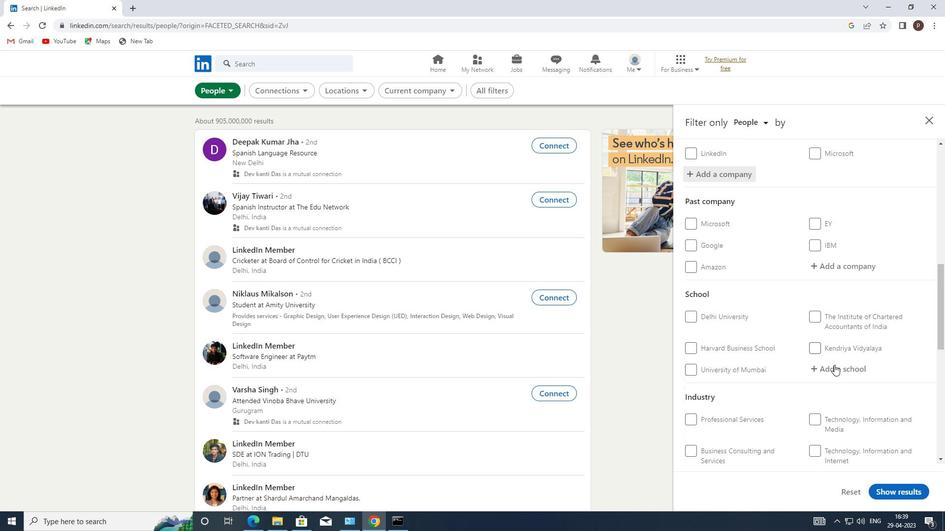 
Action: Mouse moved to (834, 365)
Screenshot: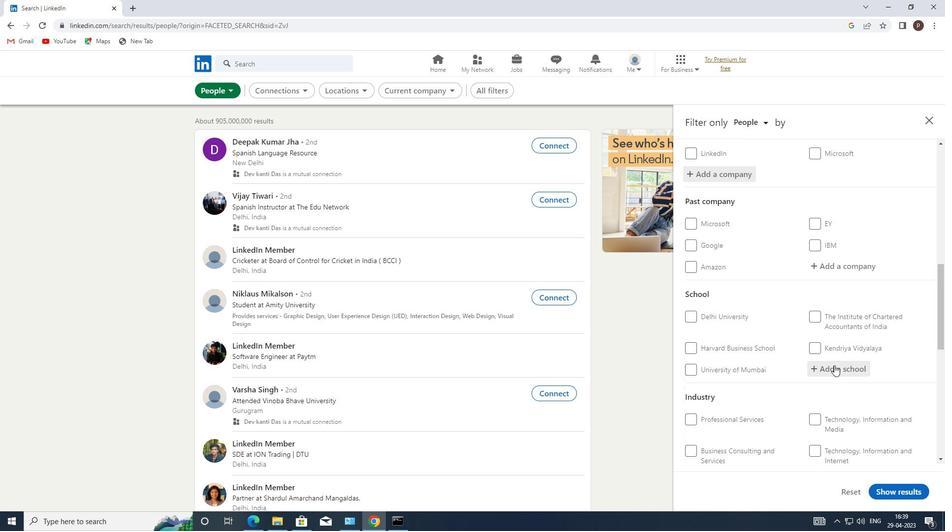 
Action: Mouse pressed left at (834, 365)
Screenshot: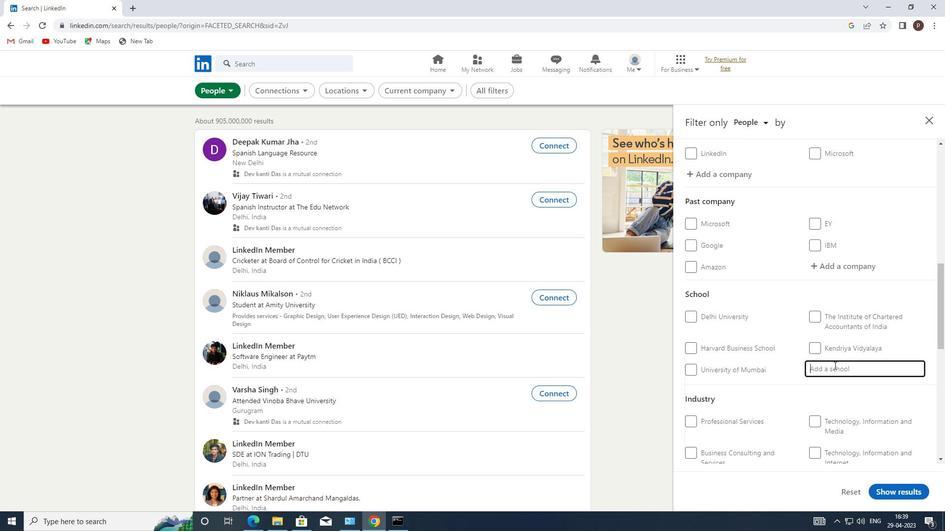 
Action: Key pressed <Key.caps_lock>C<Key.caps_lock>ITY<Key.space><Key.caps_lock>M<Key.caps_lock>ONTESSORY<Key.backspace>
Screenshot: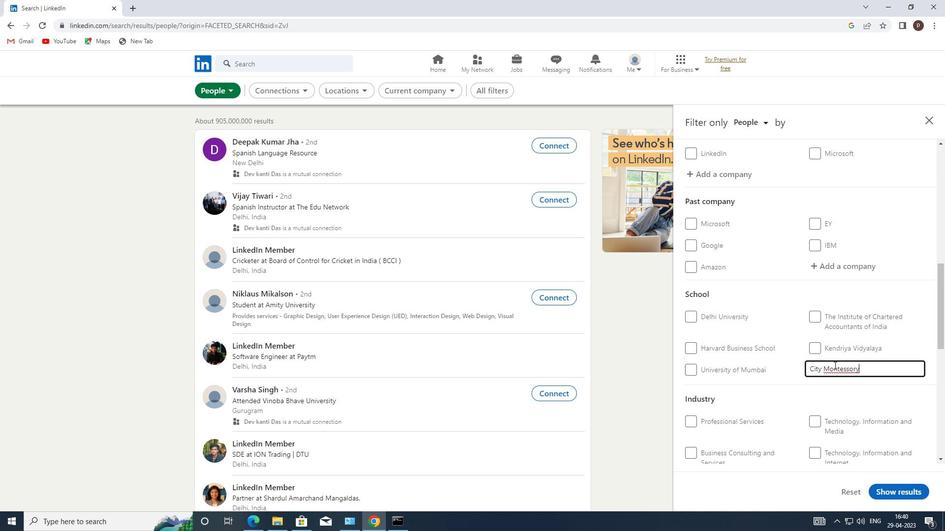 
Action: Mouse moved to (792, 387)
Screenshot: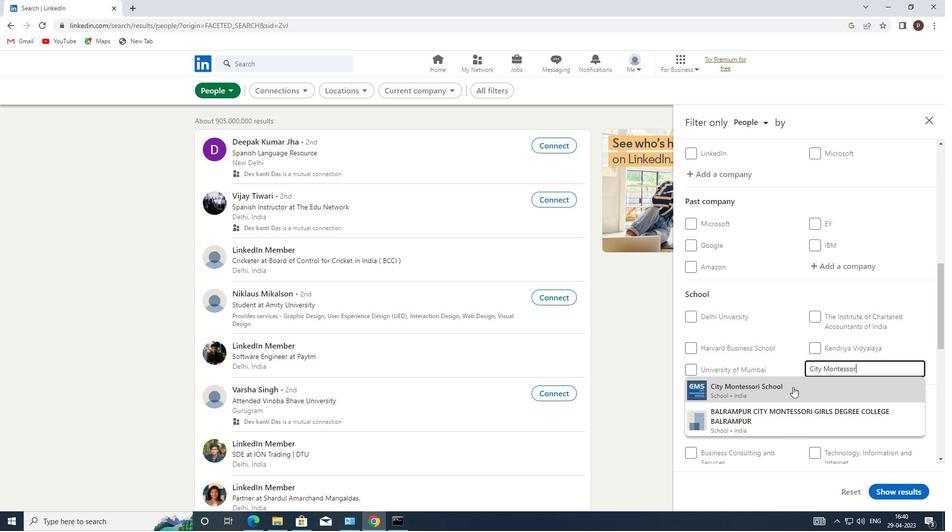 
Action: Mouse pressed left at (792, 387)
Screenshot: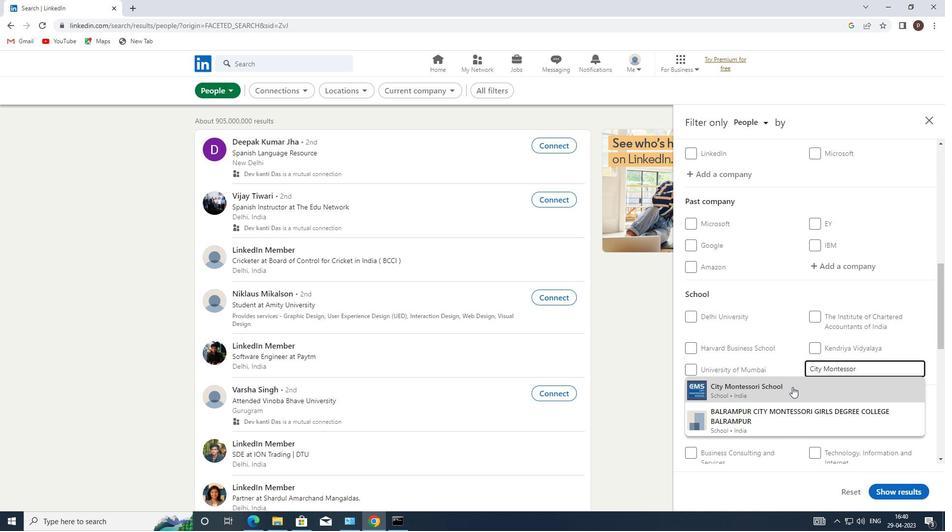 
Action: Mouse moved to (785, 383)
Screenshot: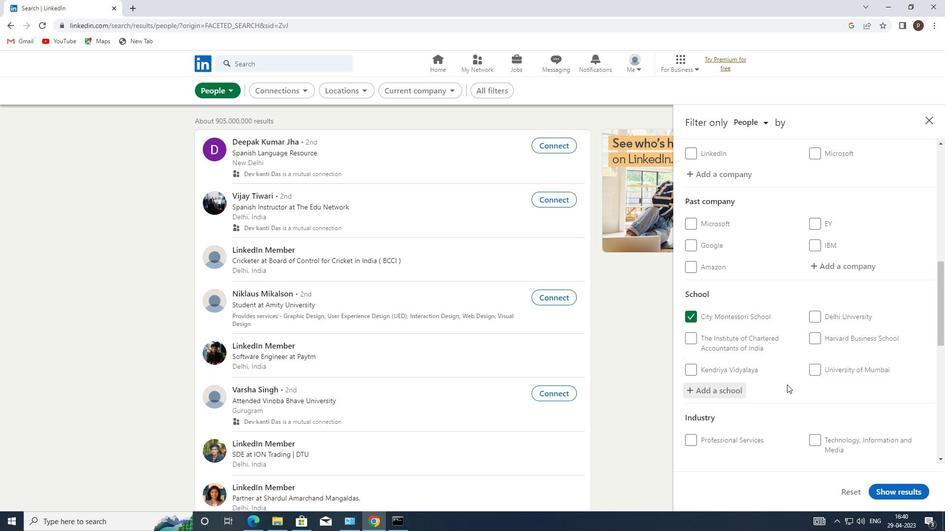 
Action: Mouse scrolled (785, 383) with delta (0, 0)
Screenshot: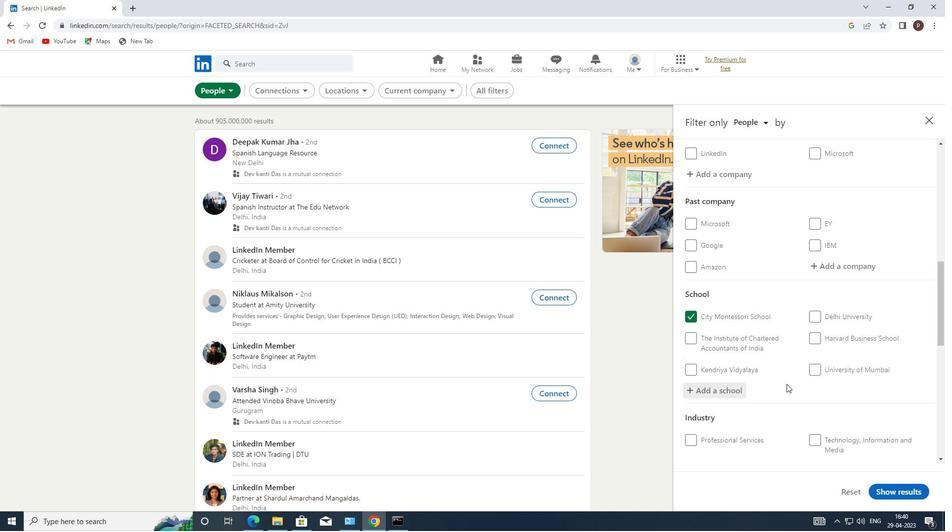 
Action: Mouse scrolled (785, 383) with delta (0, 0)
Screenshot: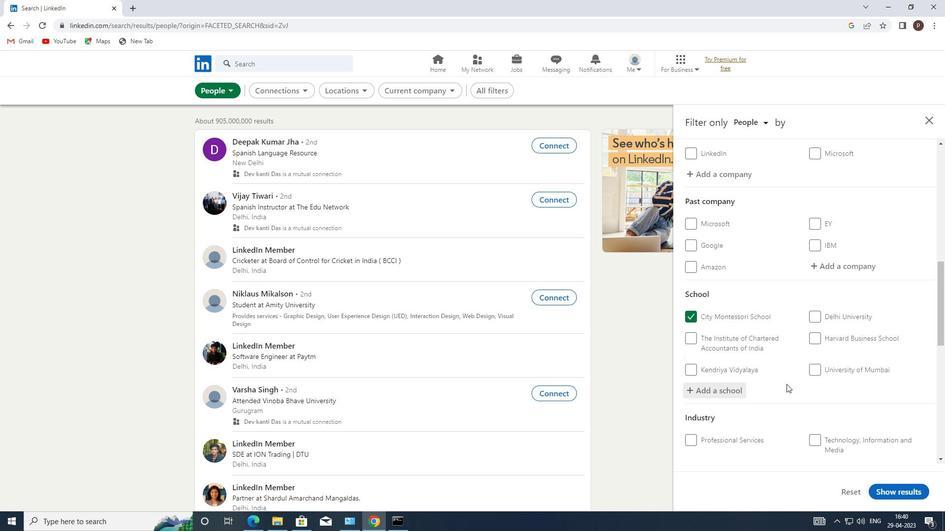 
Action: Mouse scrolled (785, 383) with delta (0, 0)
Screenshot: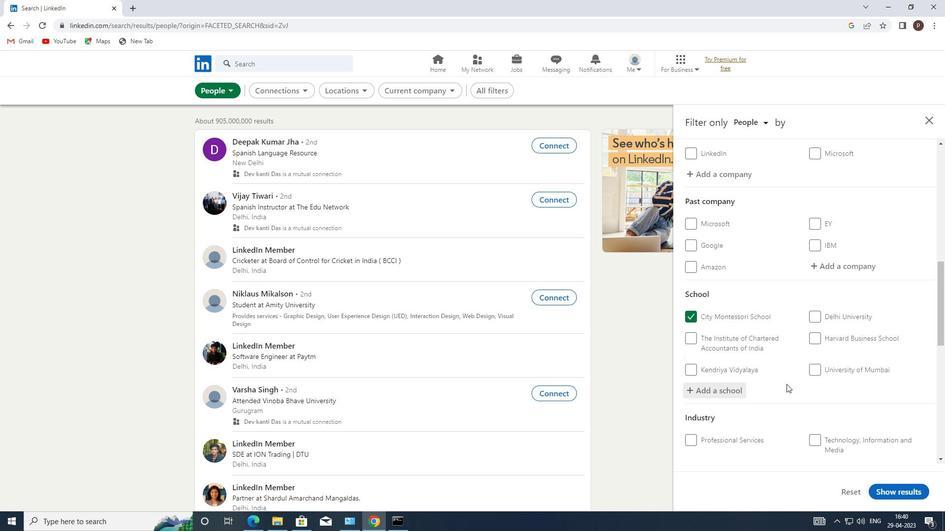 
Action: Mouse moved to (833, 356)
Screenshot: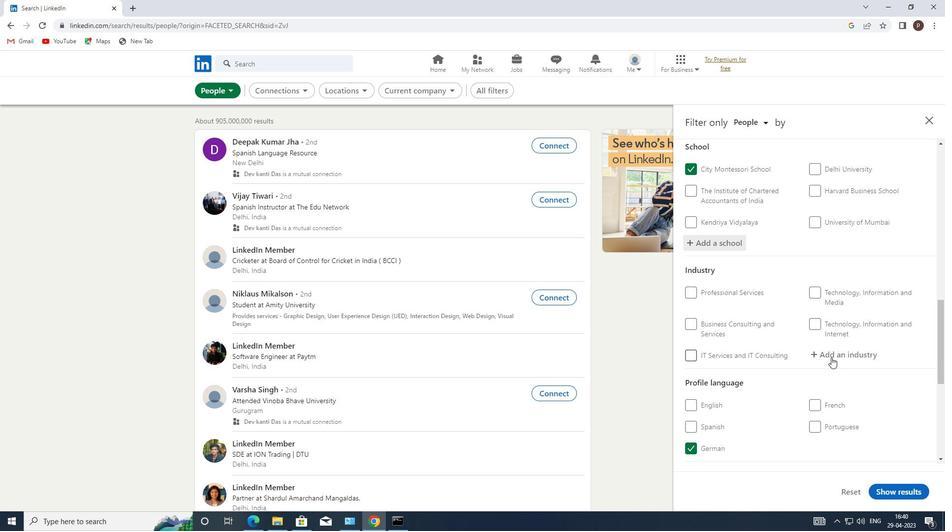 
Action: Mouse pressed left at (833, 356)
Screenshot: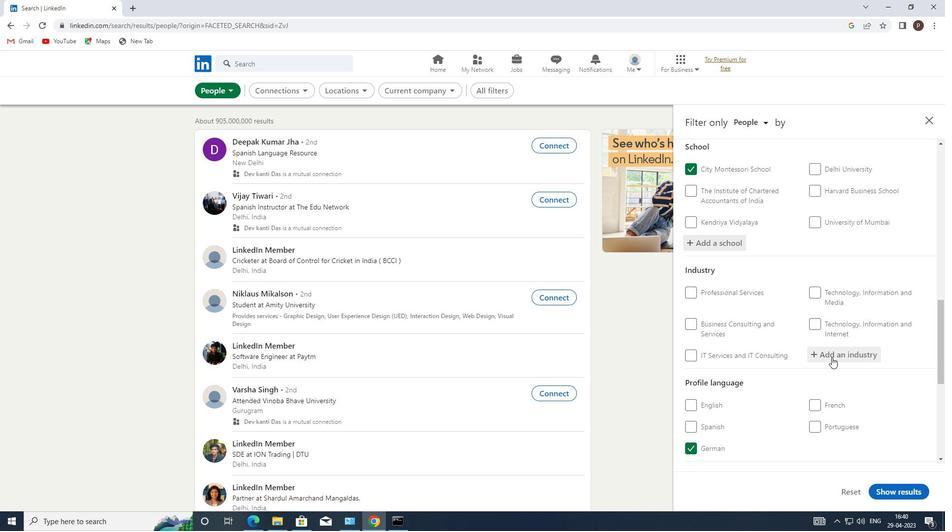
Action: Mouse pressed left at (833, 356)
Screenshot: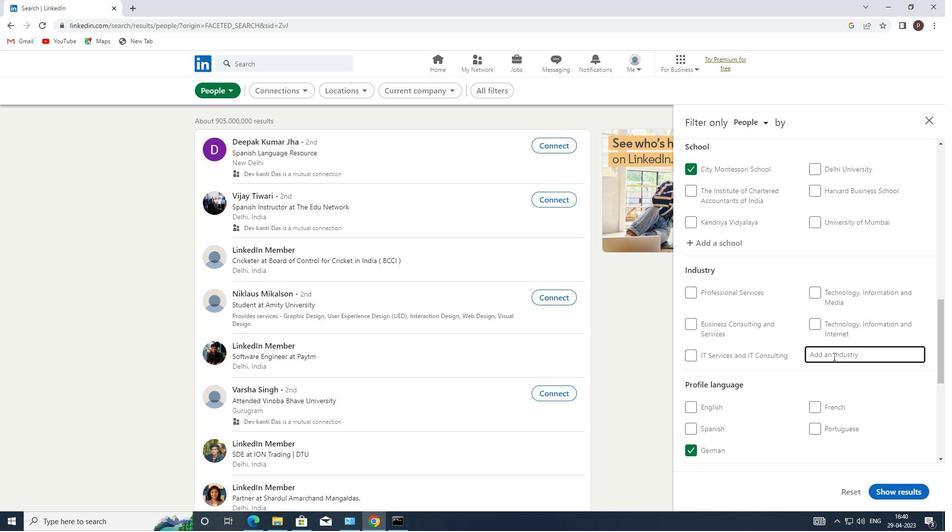 
Action: Key pressed <Key.caps_lock>W<Key.caps_lock>HOLESALE<Key.space><Key.caps_lock>
Screenshot: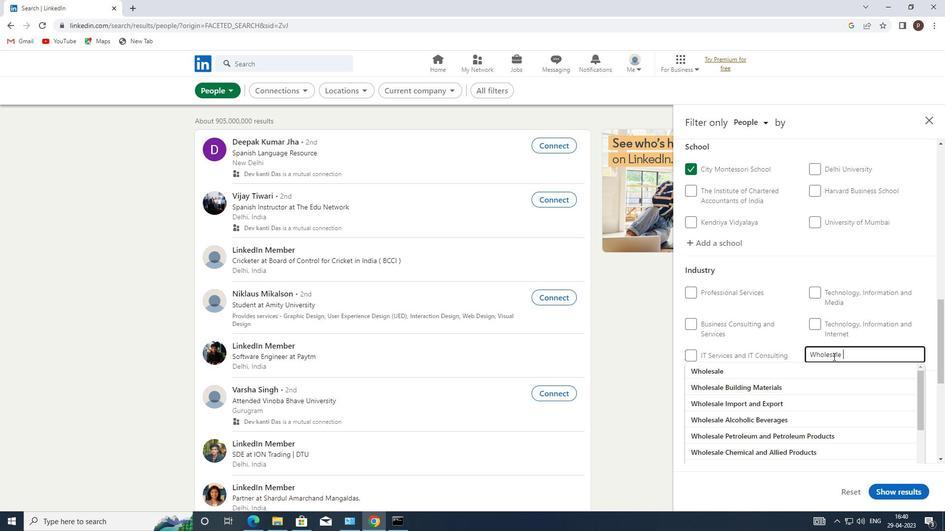 
Action: Mouse moved to (785, 415)
Screenshot: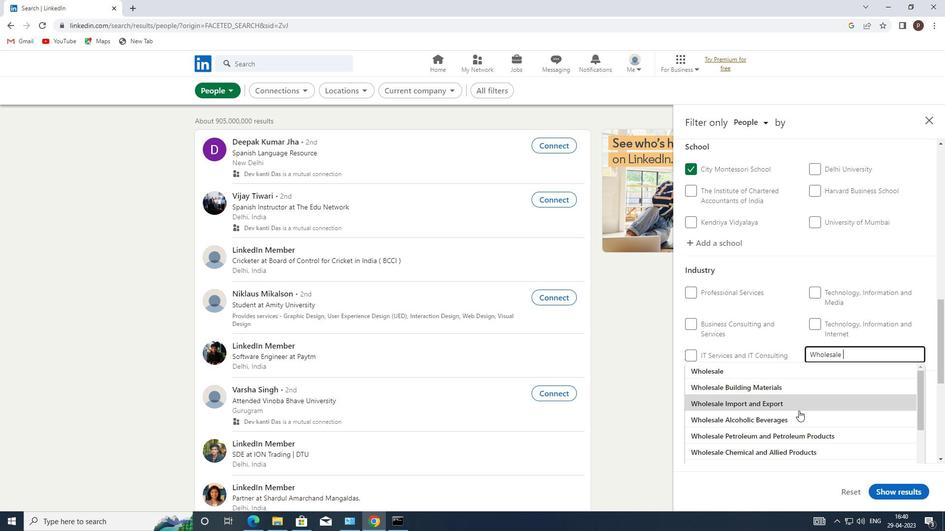 
Action: Mouse pressed left at (785, 415)
Screenshot: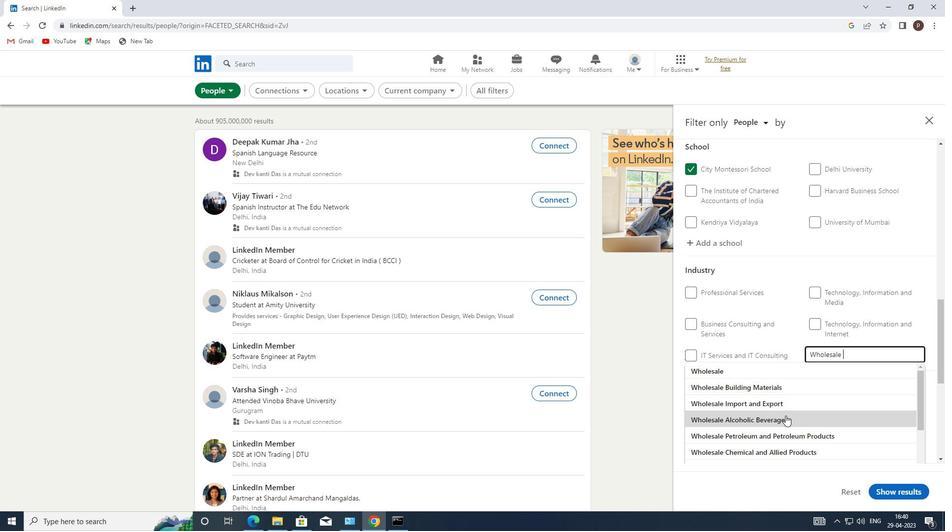
Action: Mouse moved to (772, 409)
Screenshot: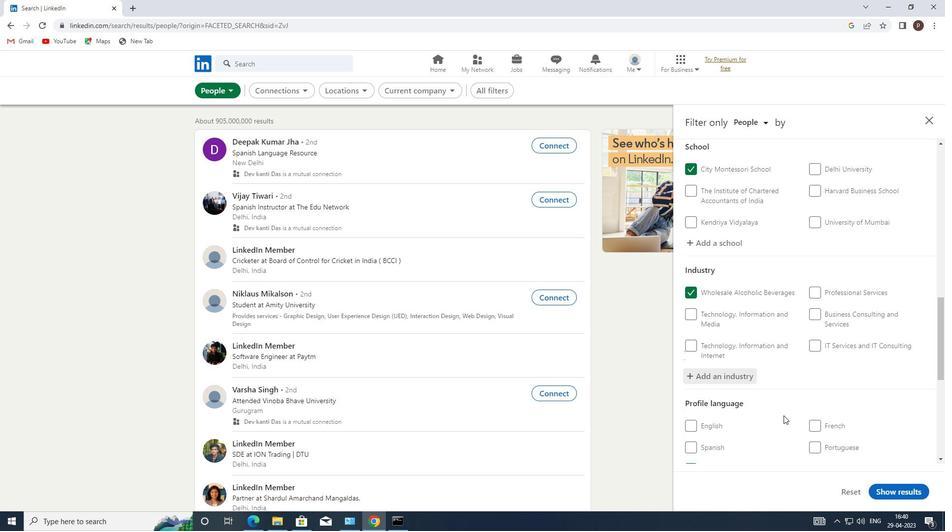 
Action: Mouse scrolled (772, 409) with delta (0, 0)
Screenshot: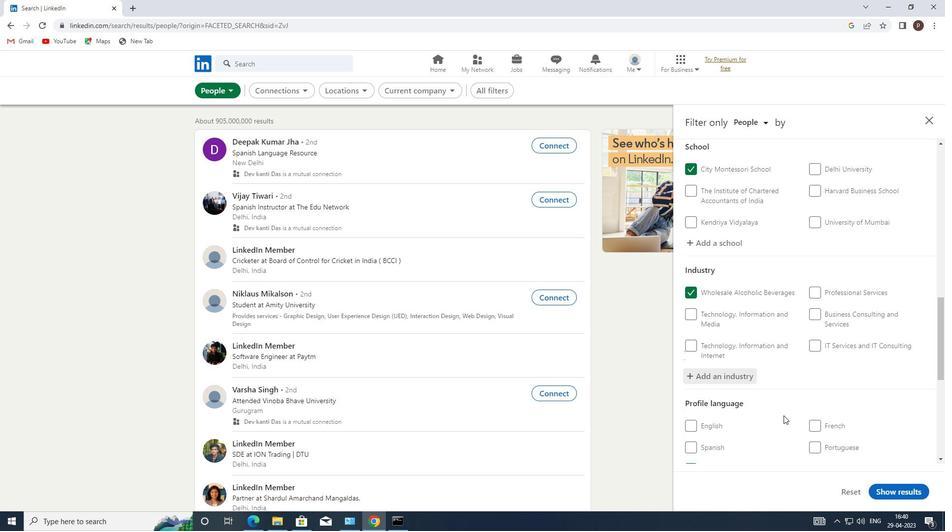 
Action: Mouse moved to (772, 409)
Screenshot: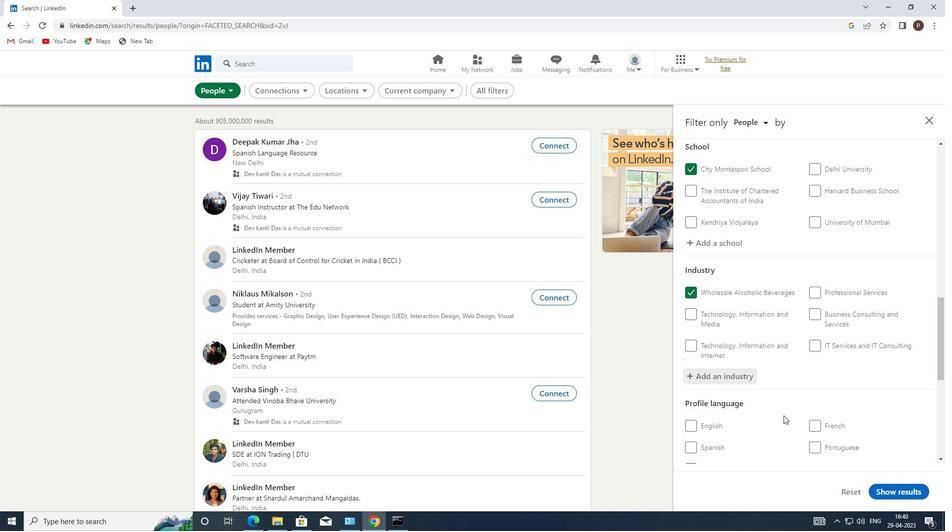 
Action: Mouse scrolled (772, 409) with delta (0, 0)
Screenshot: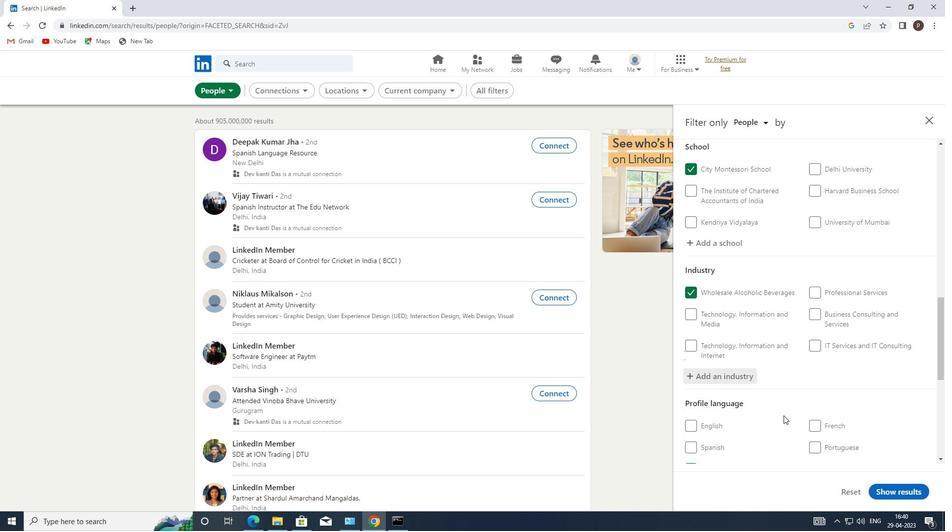 
Action: Mouse scrolled (772, 409) with delta (0, 0)
Screenshot: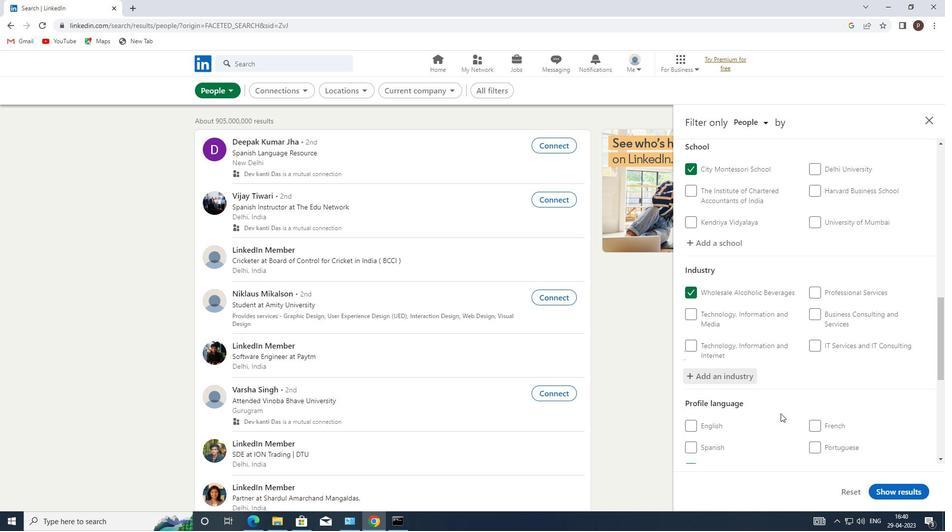 
Action: Mouse moved to (797, 388)
Screenshot: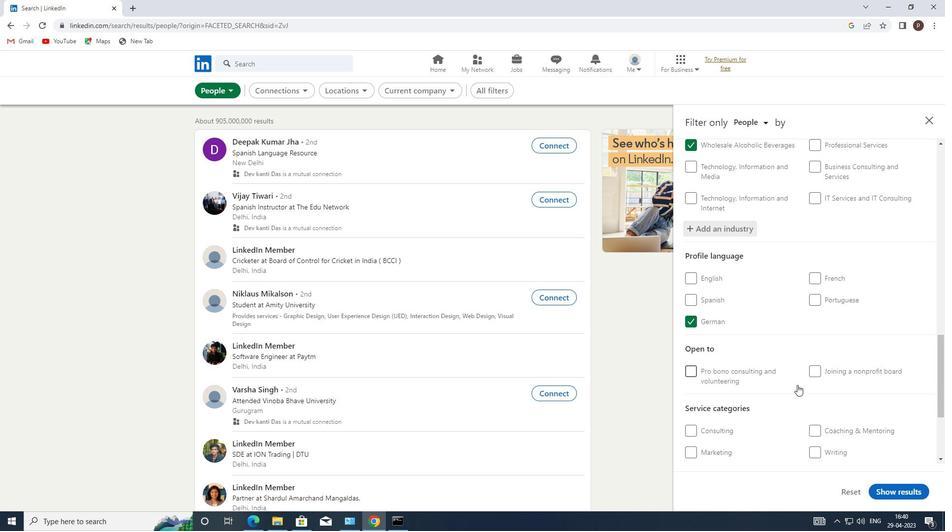 
Action: Mouse scrolled (797, 387) with delta (0, 0)
Screenshot: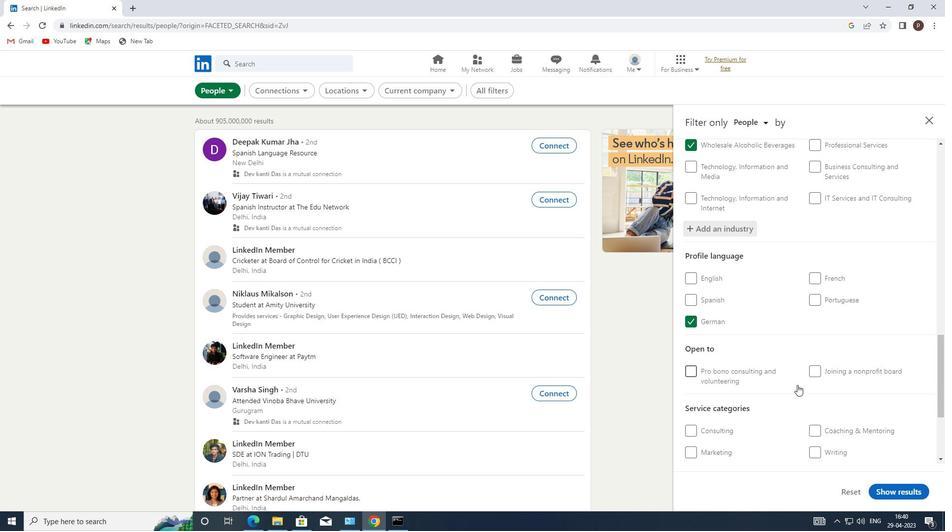 
Action: Mouse moved to (797, 388)
Screenshot: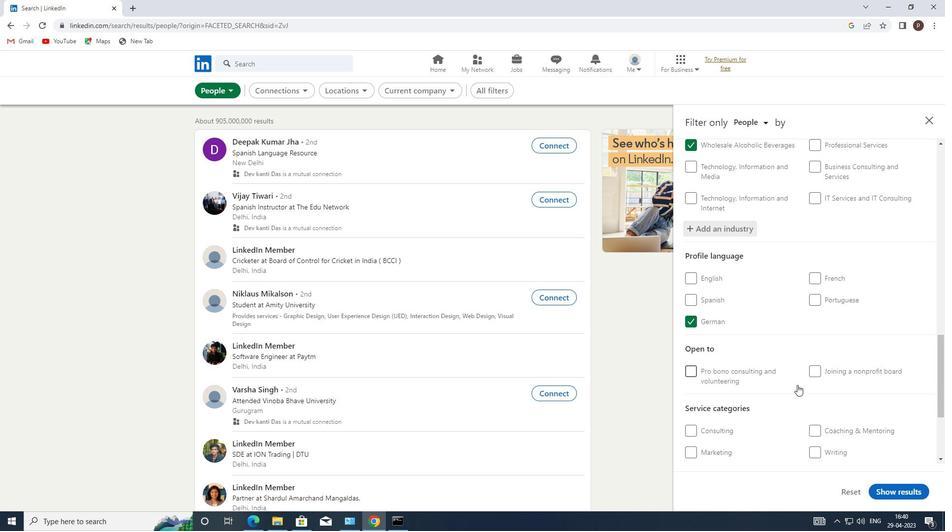 
Action: Mouse scrolled (797, 387) with delta (0, 0)
Screenshot: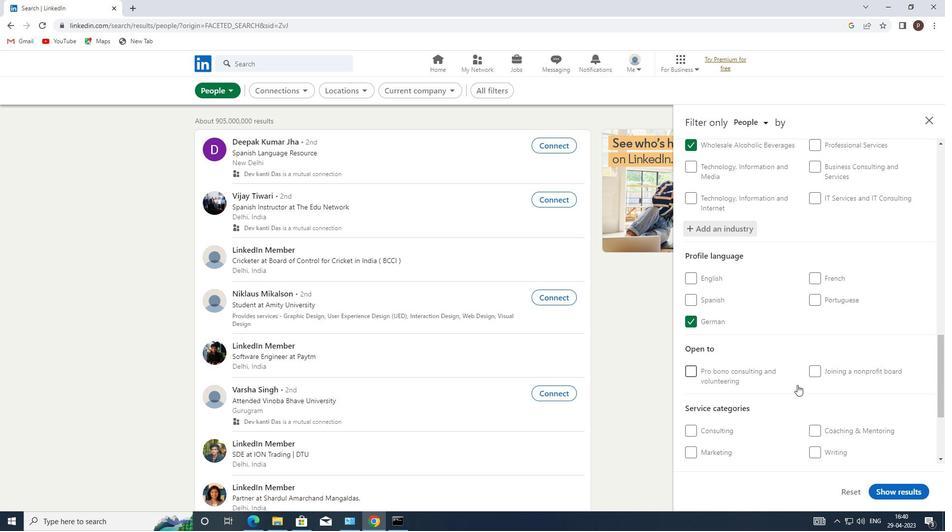 
Action: Mouse moved to (796, 388)
Screenshot: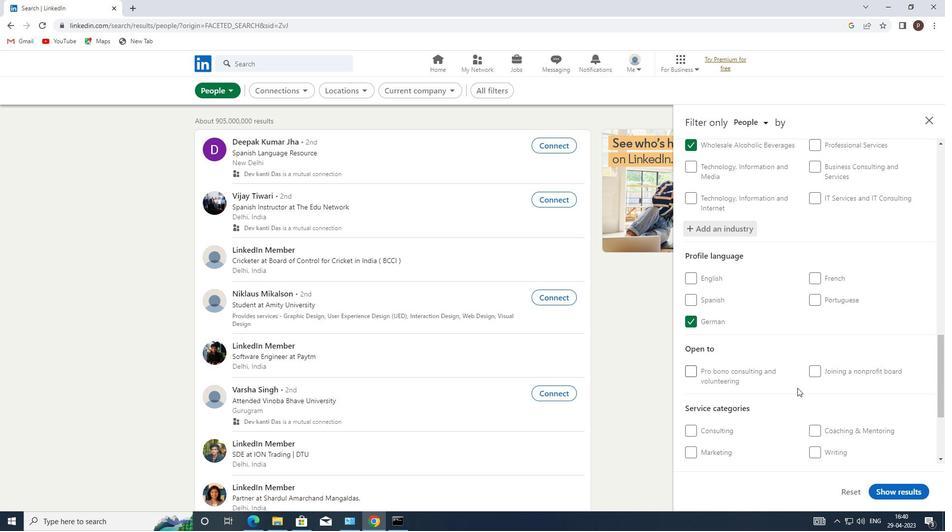 
Action: Mouse scrolled (796, 388) with delta (0, 0)
Screenshot: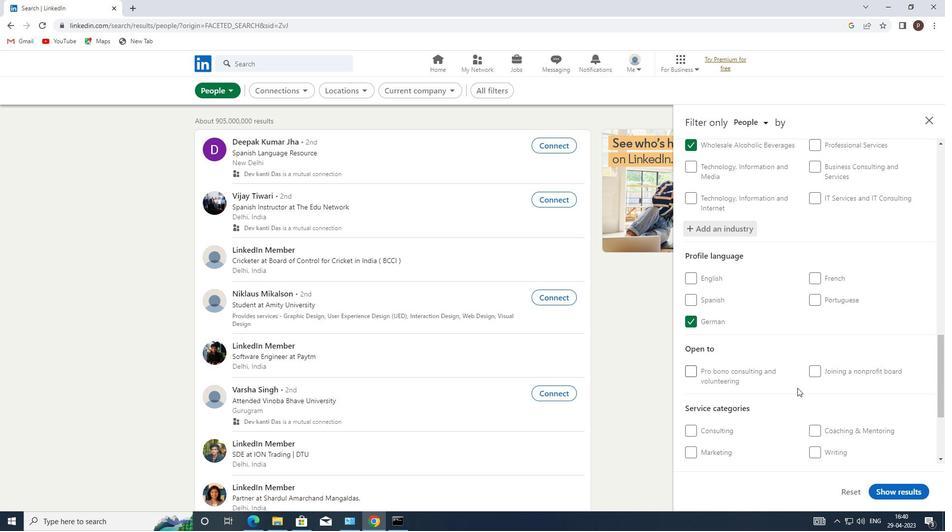 
Action: Mouse moved to (828, 324)
Screenshot: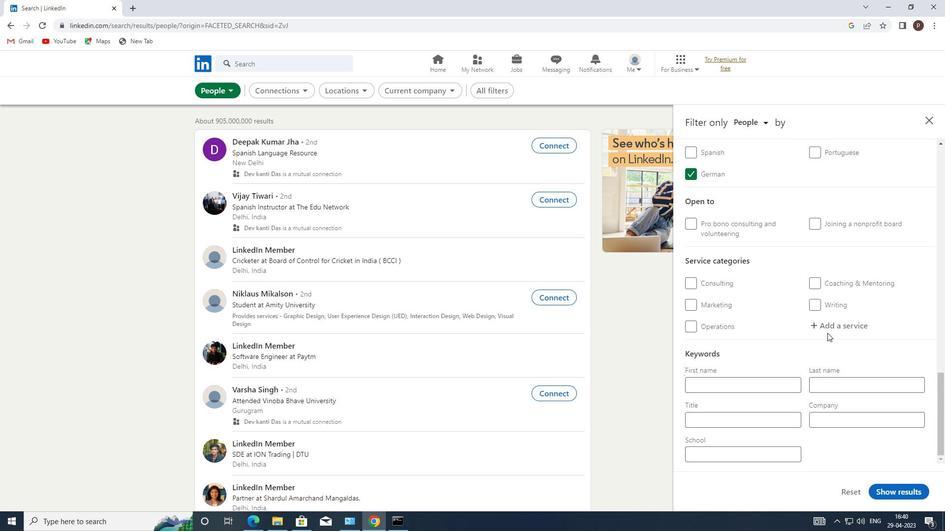 
Action: Mouse pressed left at (828, 324)
Screenshot: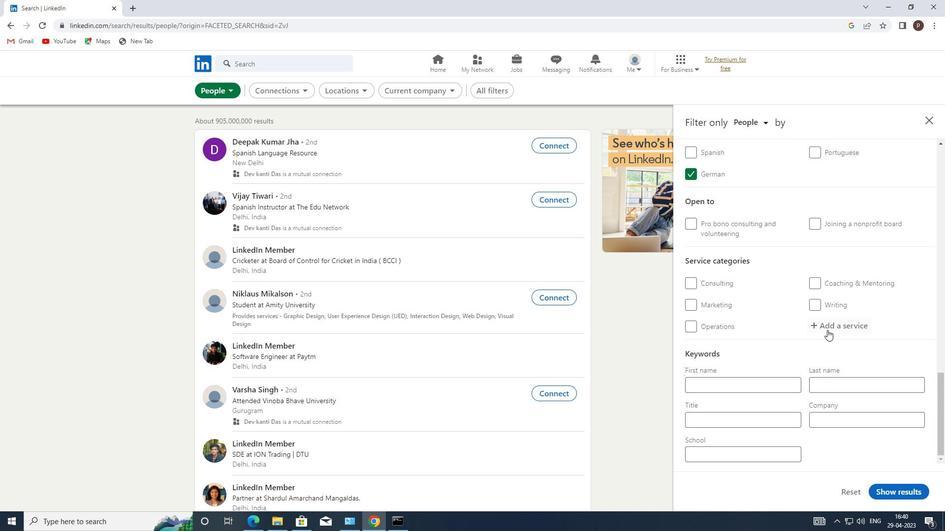 
Action: Mouse pressed left at (828, 324)
Screenshot: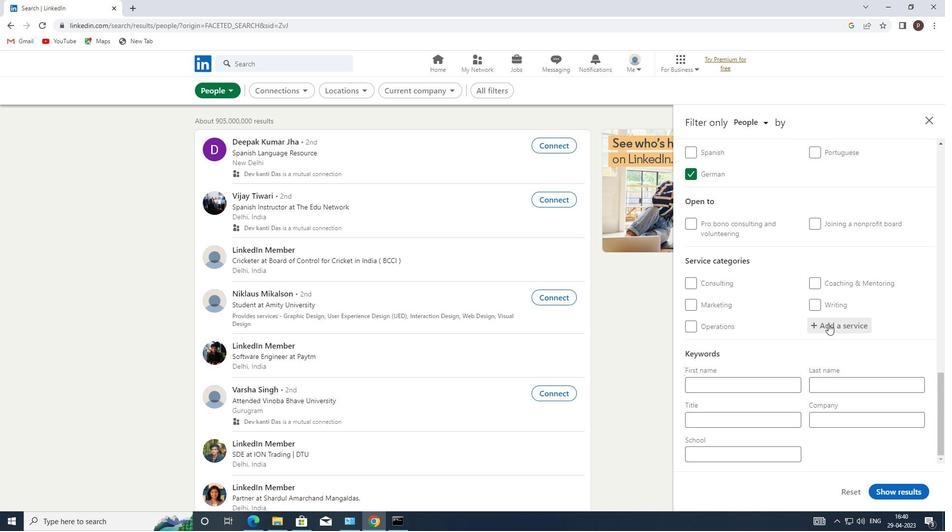 
Action: Key pressed <Key.caps_lock>P<Key.caps_lock>UBLIC
Screenshot: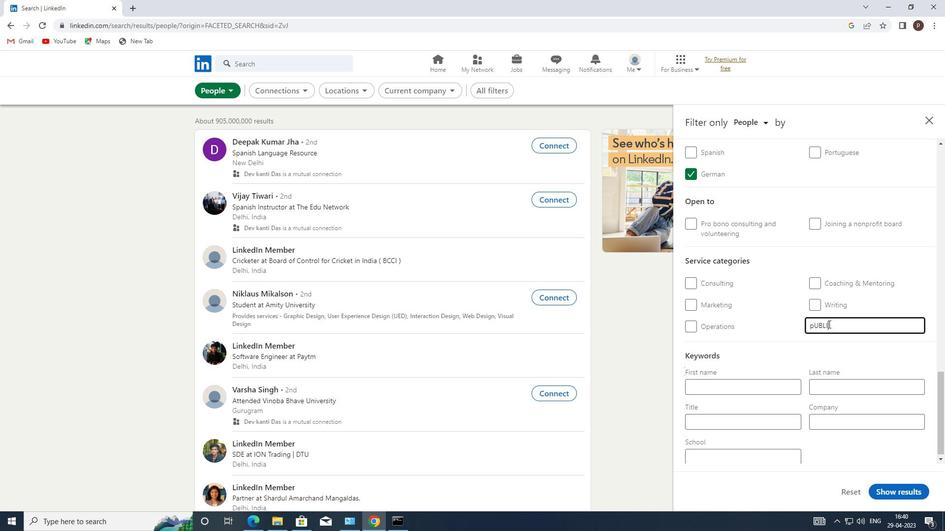 
Action: Mouse moved to (754, 359)
Screenshot: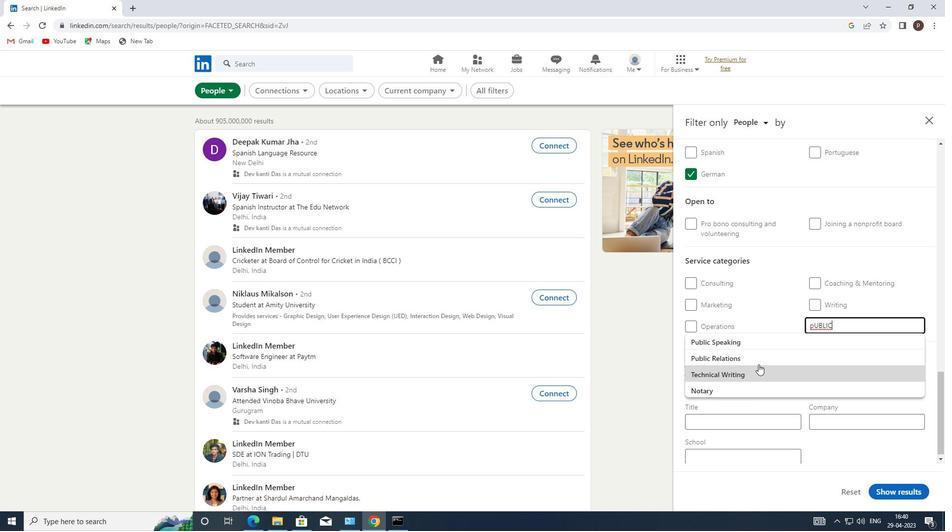 
Action: Mouse pressed left at (754, 359)
Screenshot: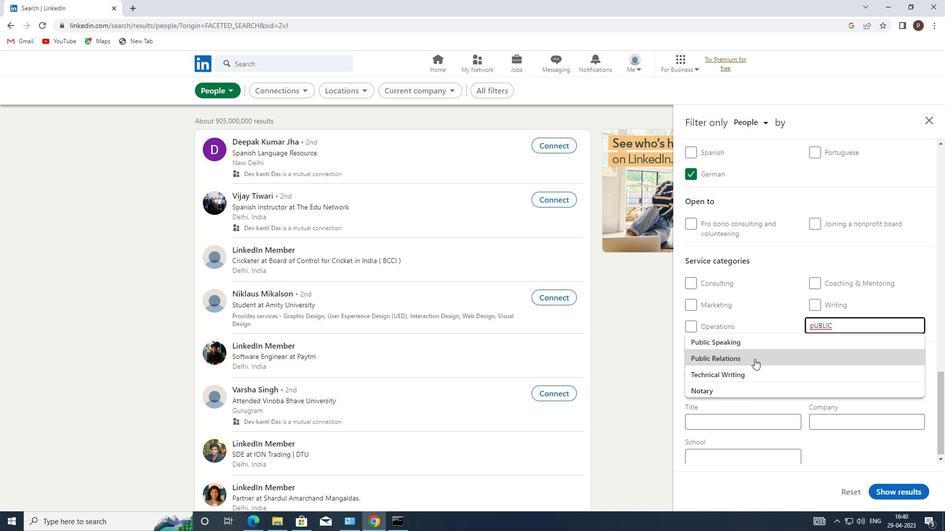 
Action: Mouse moved to (736, 419)
Screenshot: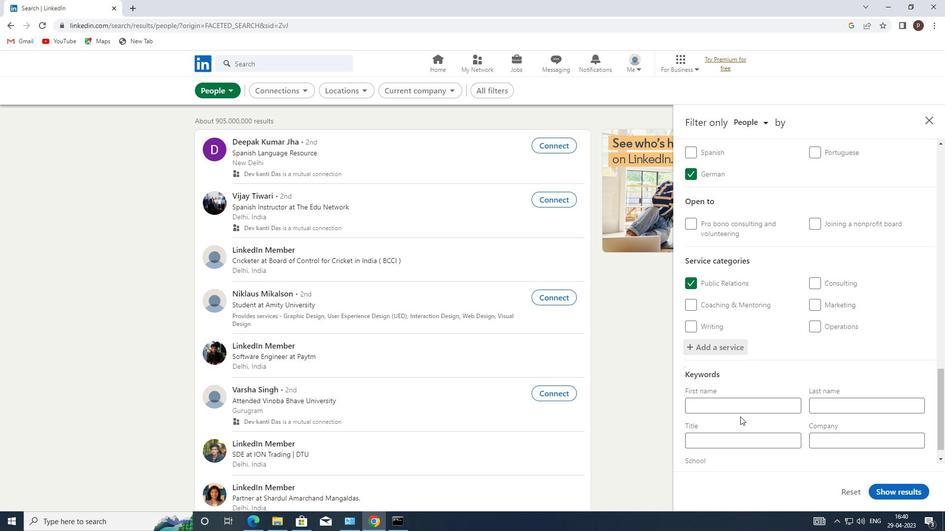 
Action: Mouse scrolled (736, 418) with delta (0, 0)
Screenshot: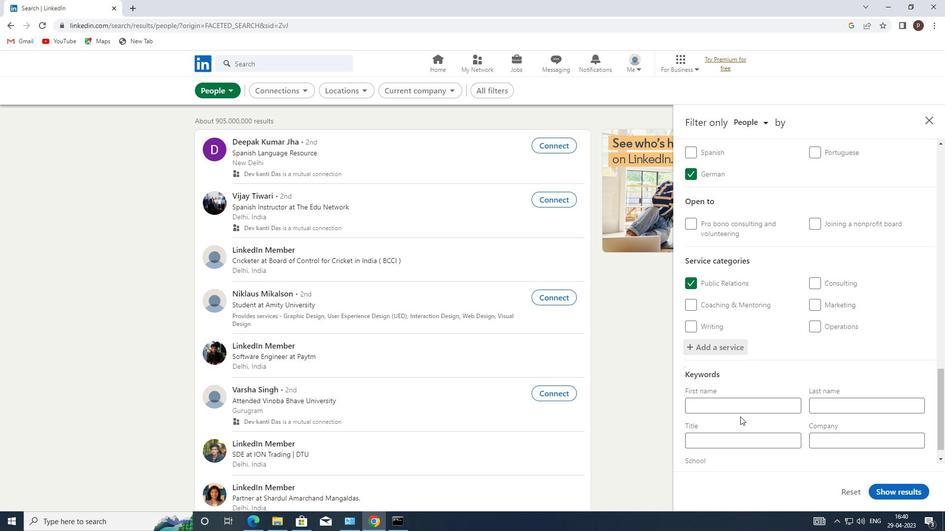 
Action: Mouse moved to (733, 420)
Screenshot: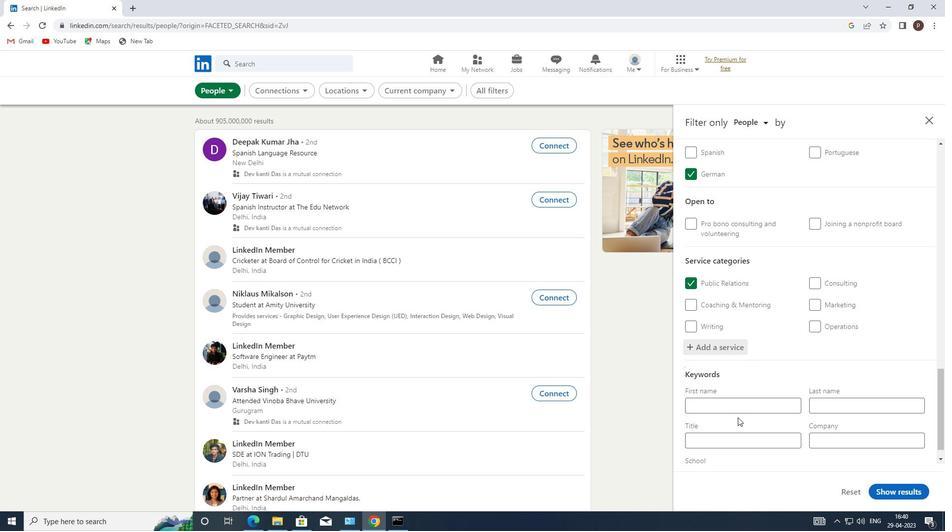 
Action: Mouse scrolled (733, 420) with delta (0, 0)
Screenshot: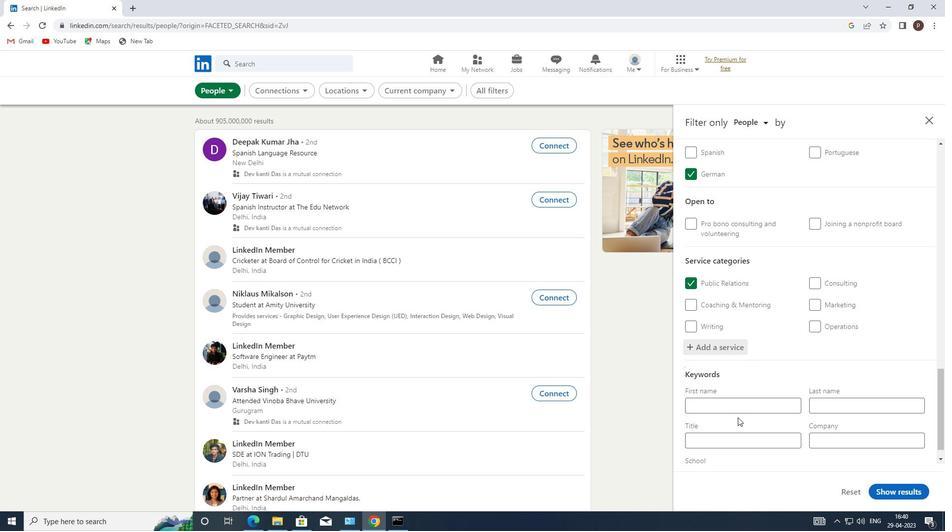
Action: Mouse moved to (716, 420)
Screenshot: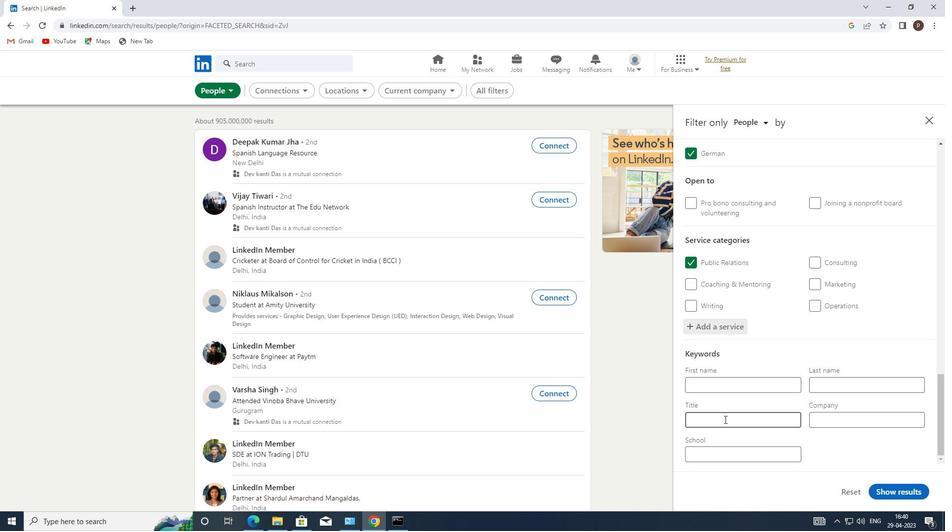 
Action: Mouse pressed left at (716, 420)
Screenshot: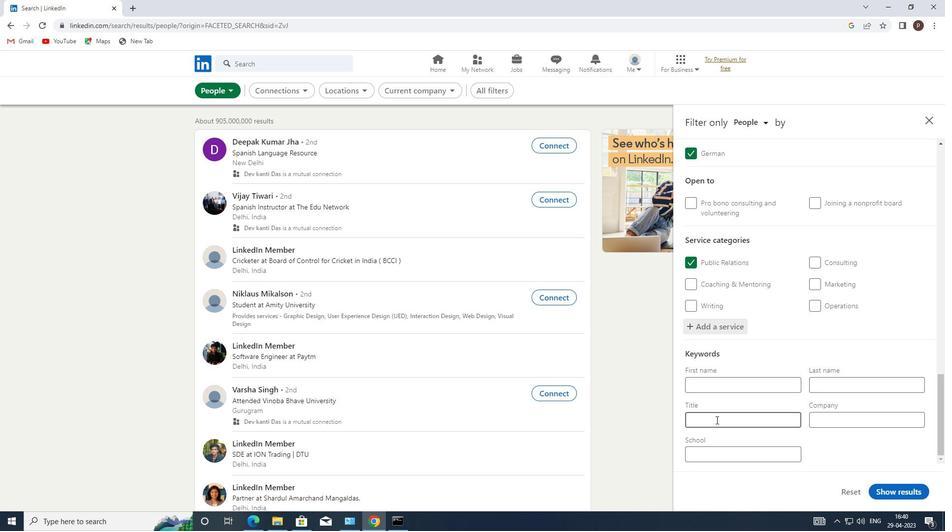 
Action: Key pressed <Key.caps_lock><Key.caps_lock>CNA
Screenshot: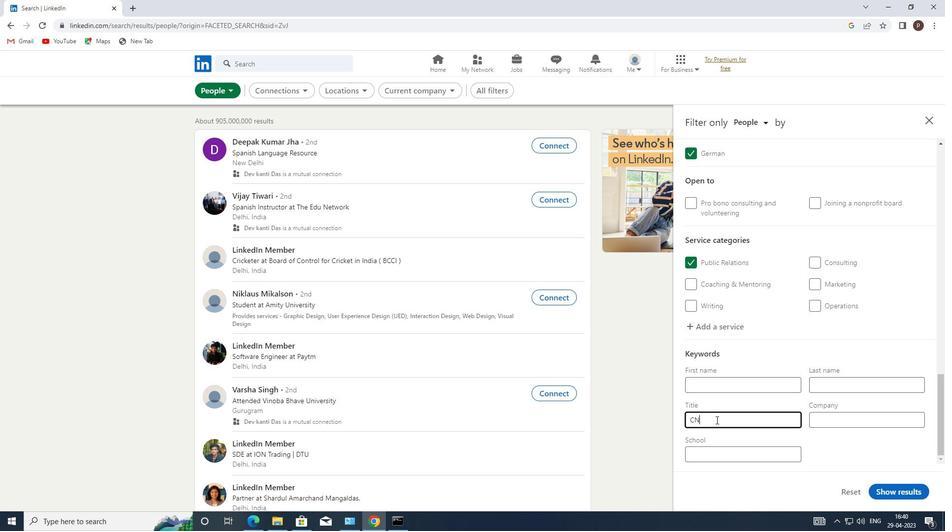 
Action: Mouse moved to (885, 488)
Screenshot: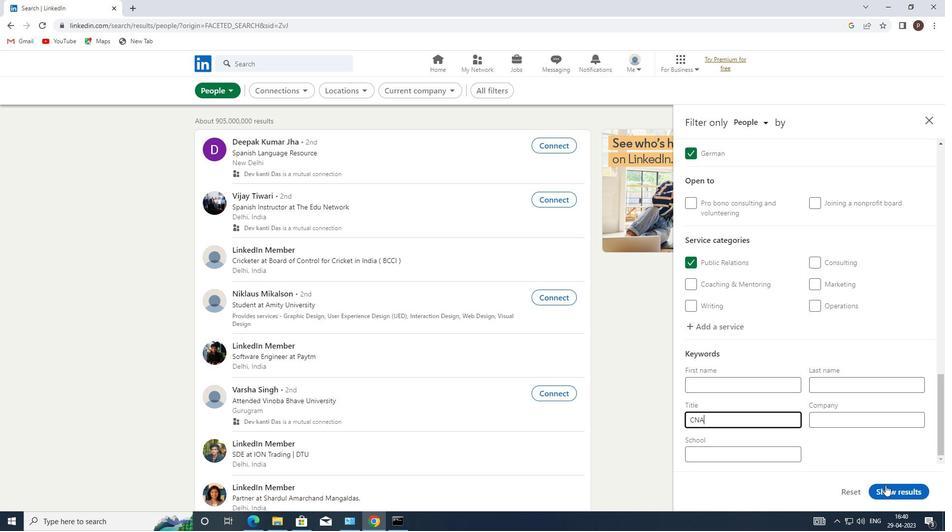 
Action: Mouse pressed left at (885, 488)
Screenshot: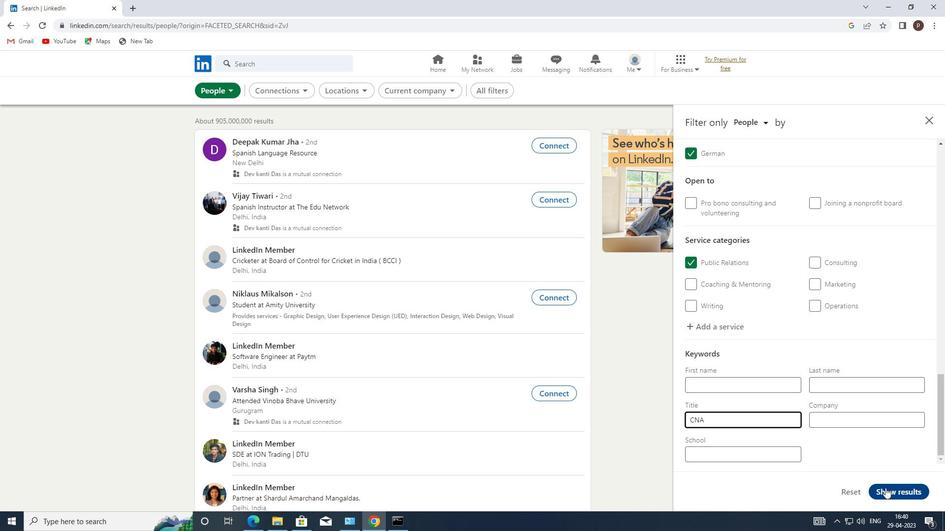 
